 Task: Add Attachment from Trello to Card Card0000000206 in Board Board0000000052 in Workspace WS0000000018 in Trello. Add Cover Yellow to Card Card0000000206 in Board Board0000000052 in Workspace WS0000000018 in Trello. Add "Copy Card To …" Button titled Button0000000206 to "bottom" of the list "To Do" to Card Card0000000206 in Board Board0000000052 in Workspace WS0000000018 in Trello. Add Description DS0000000206 to Card Card0000000206 in Board Board0000000052 in Workspace WS0000000018 in Trello. Add Comment CM0000000206 to Card Card0000000206 in Board Board0000000052 in Workspace WS0000000018 in Trello
Action: Mouse moved to (335, 330)
Screenshot: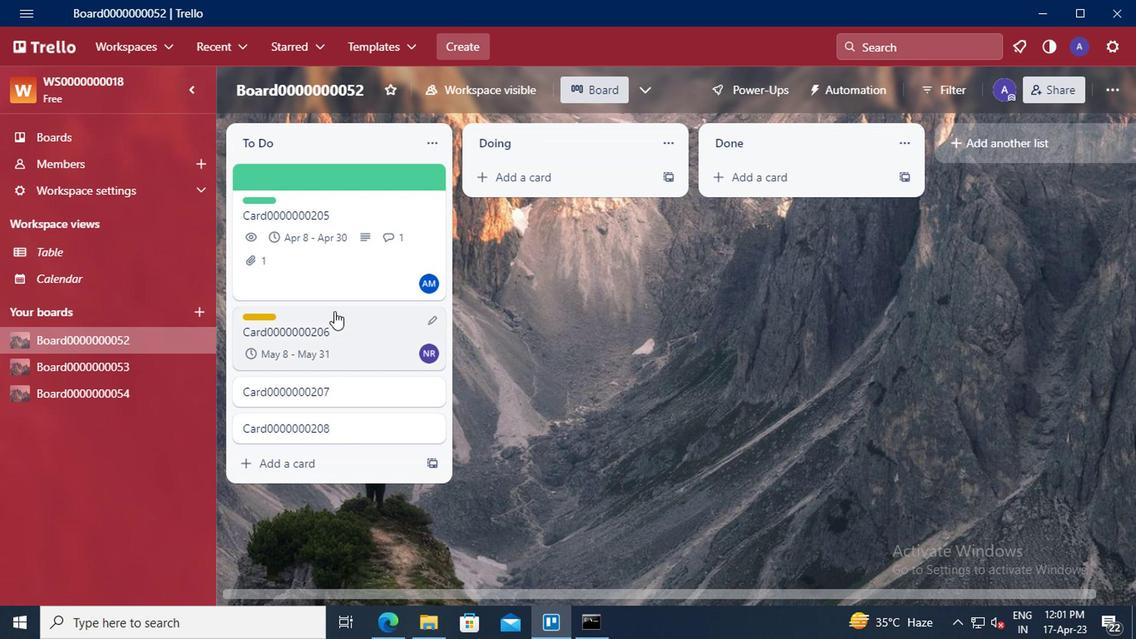 
Action: Mouse pressed left at (335, 330)
Screenshot: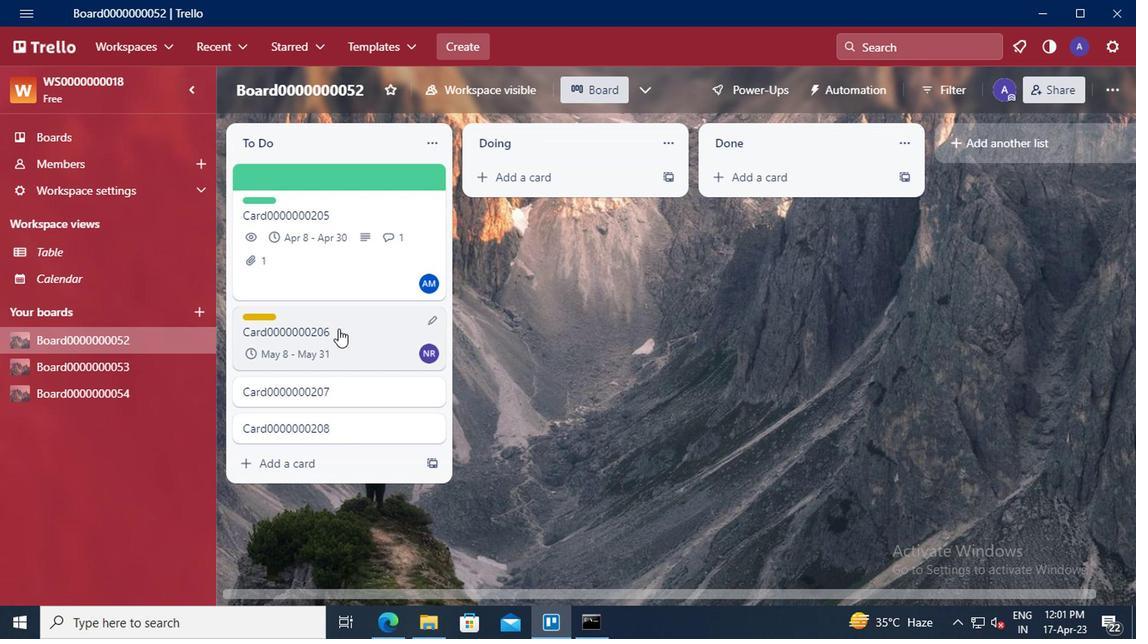 
Action: Mouse moved to (755, 289)
Screenshot: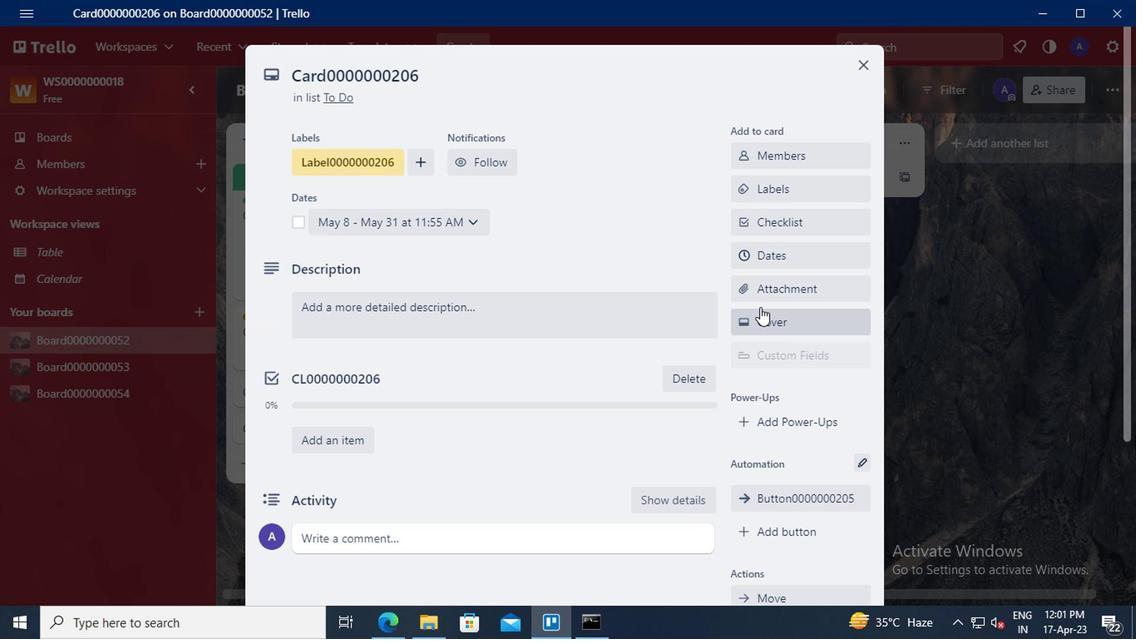 
Action: Mouse pressed left at (755, 289)
Screenshot: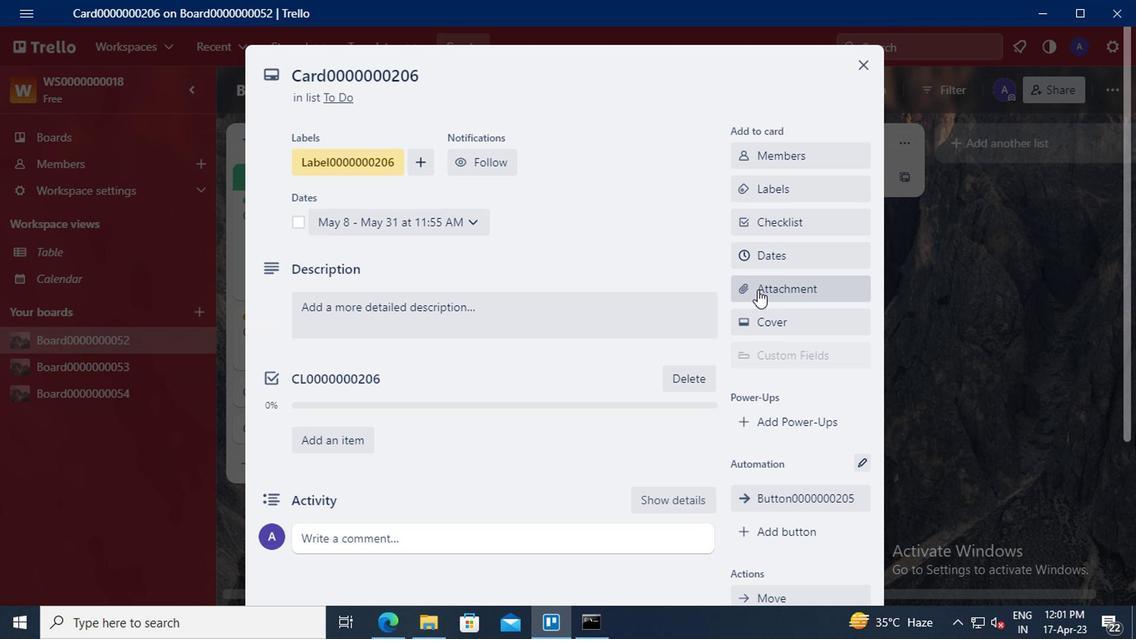 
Action: Mouse moved to (757, 180)
Screenshot: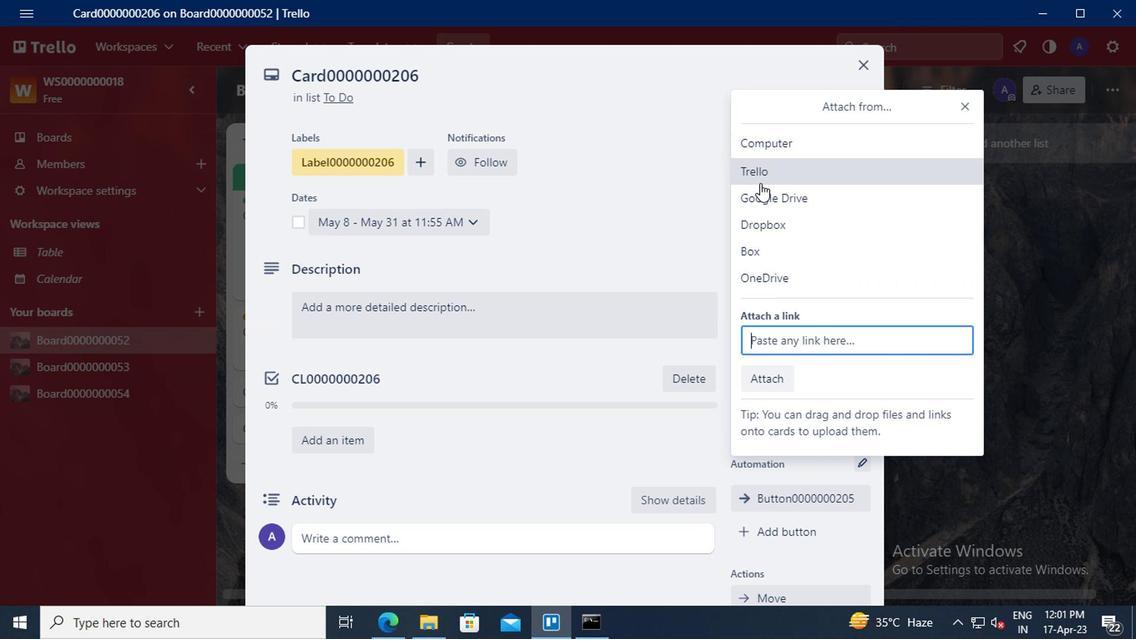 
Action: Mouse pressed left at (757, 180)
Screenshot: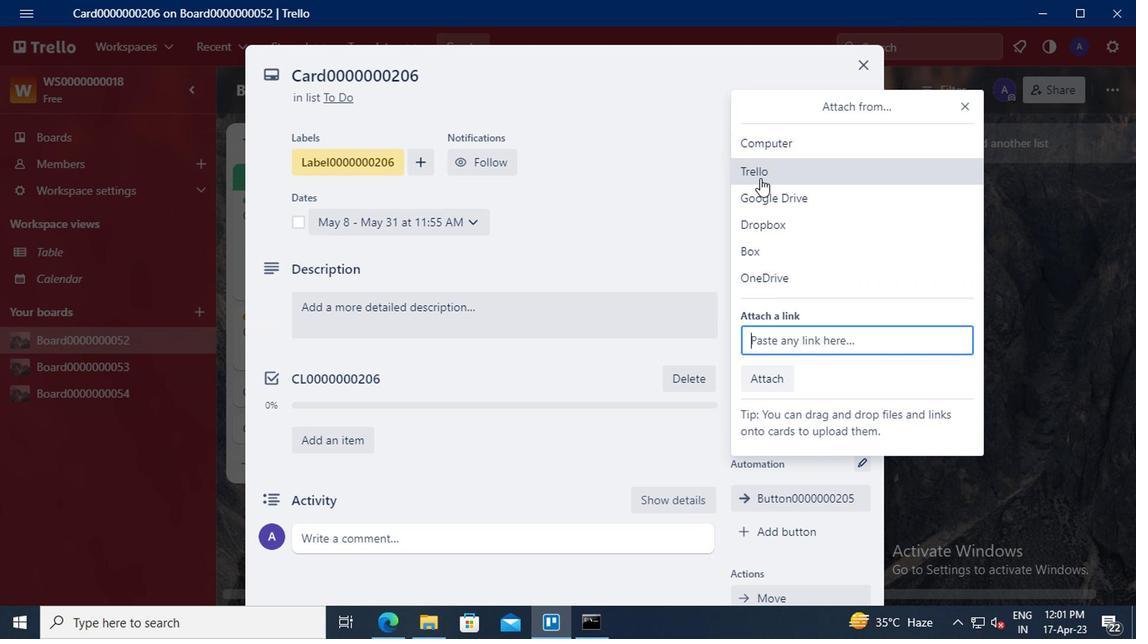 
Action: Mouse moved to (763, 204)
Screenshot: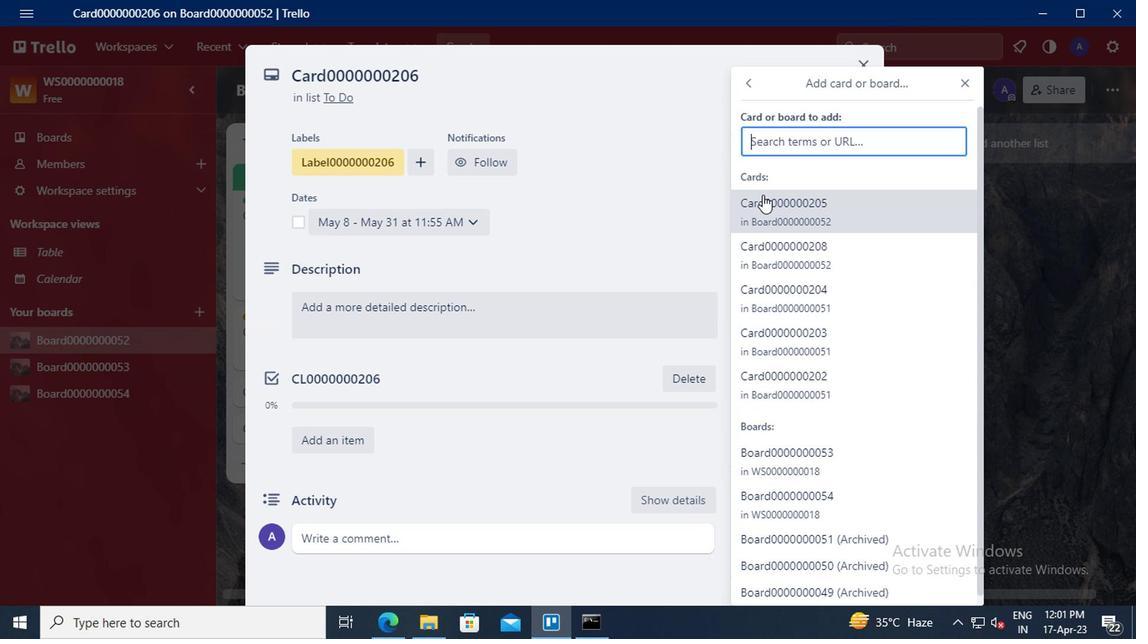 
Action: Mouse pressed left at (763, 204)
Screenshot: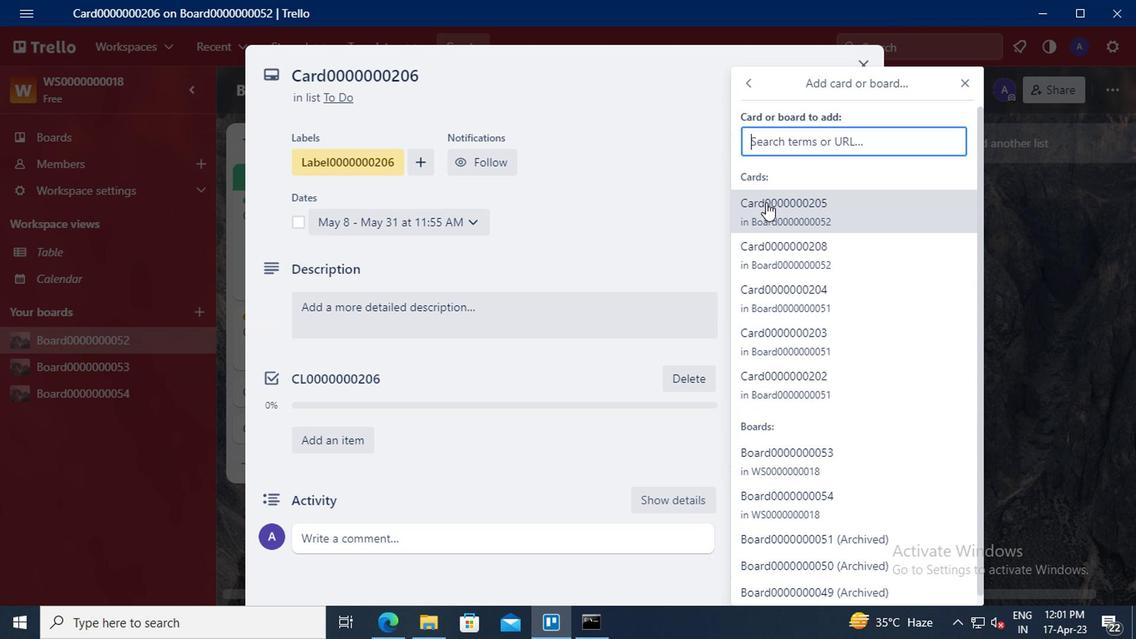 
Action: Mouse moved to (773, 326)
Screenshot: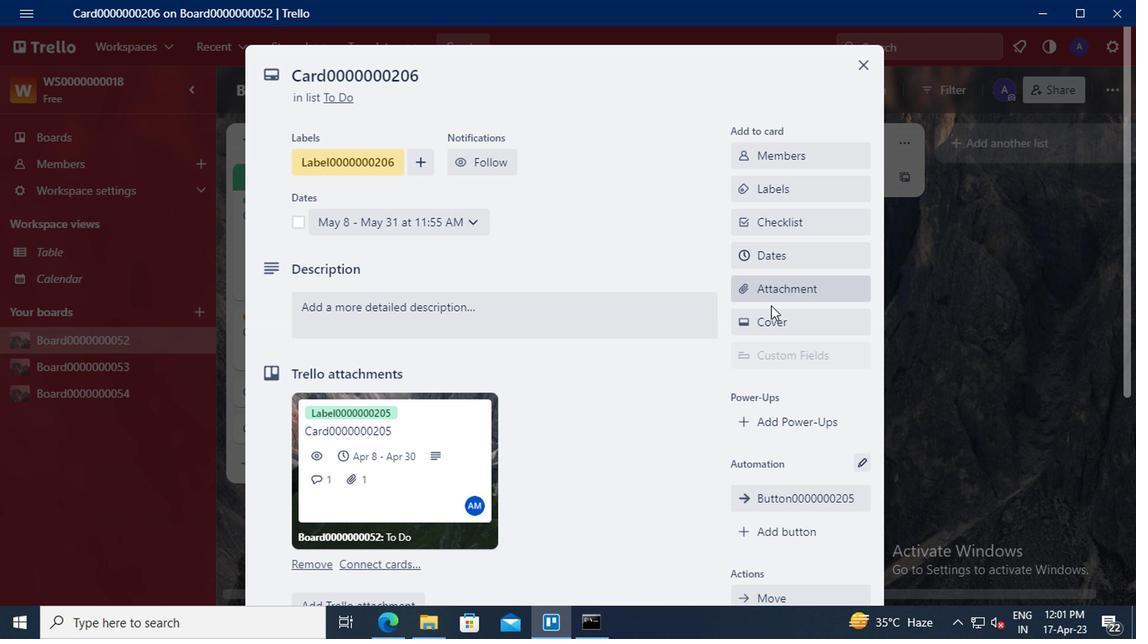 
Action: Mouse pressed left at (773, 326)
Screenshot: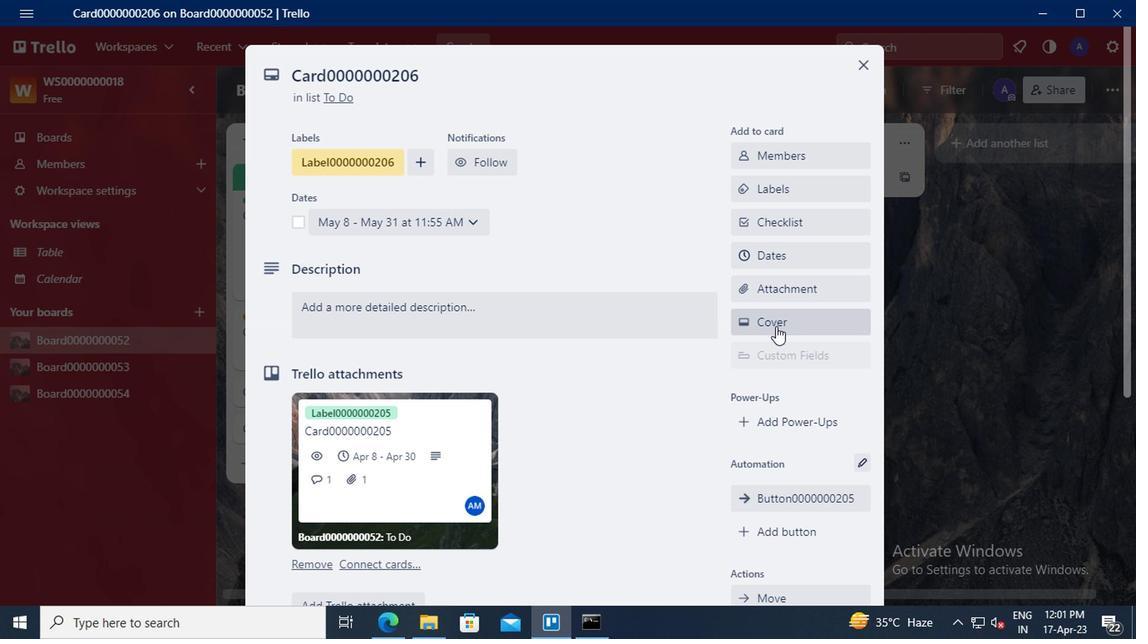 
Action: Mouse moved to (800, 272)
Screenshot: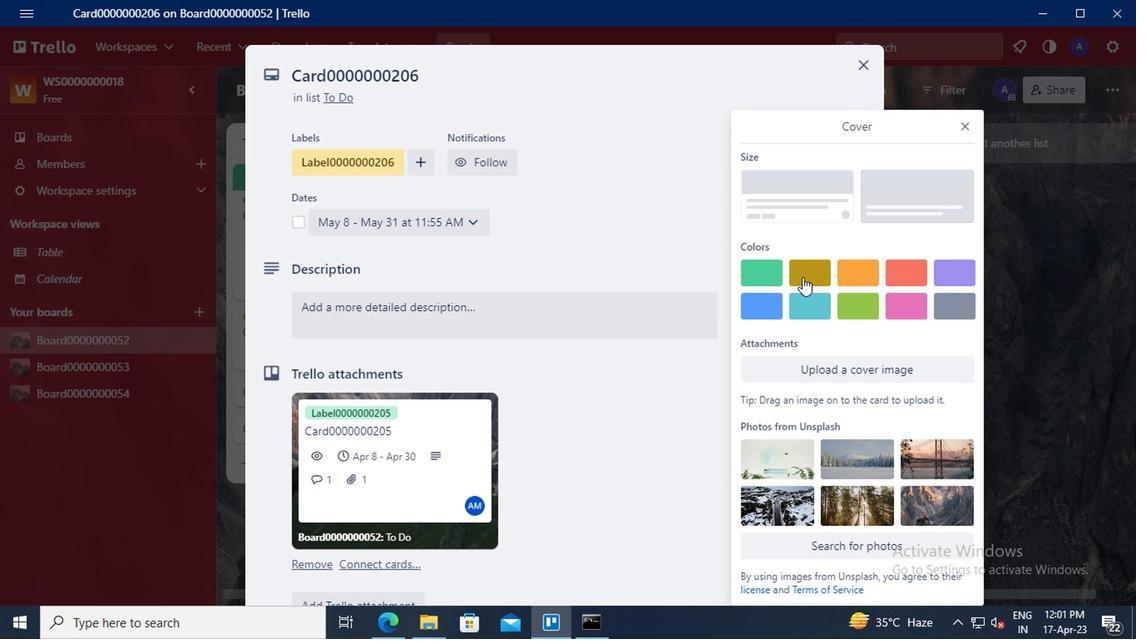 
Action: Mouse pressed left at (800, 272)
Screenshot: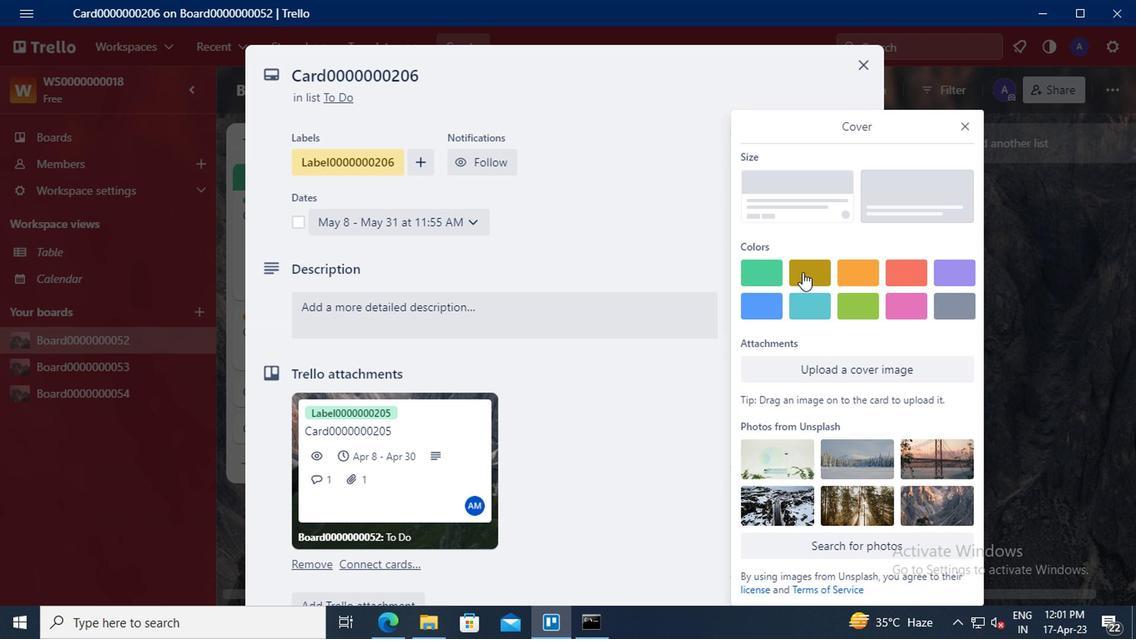 
Action: Mouse moved to (961, 101)
Screenshot: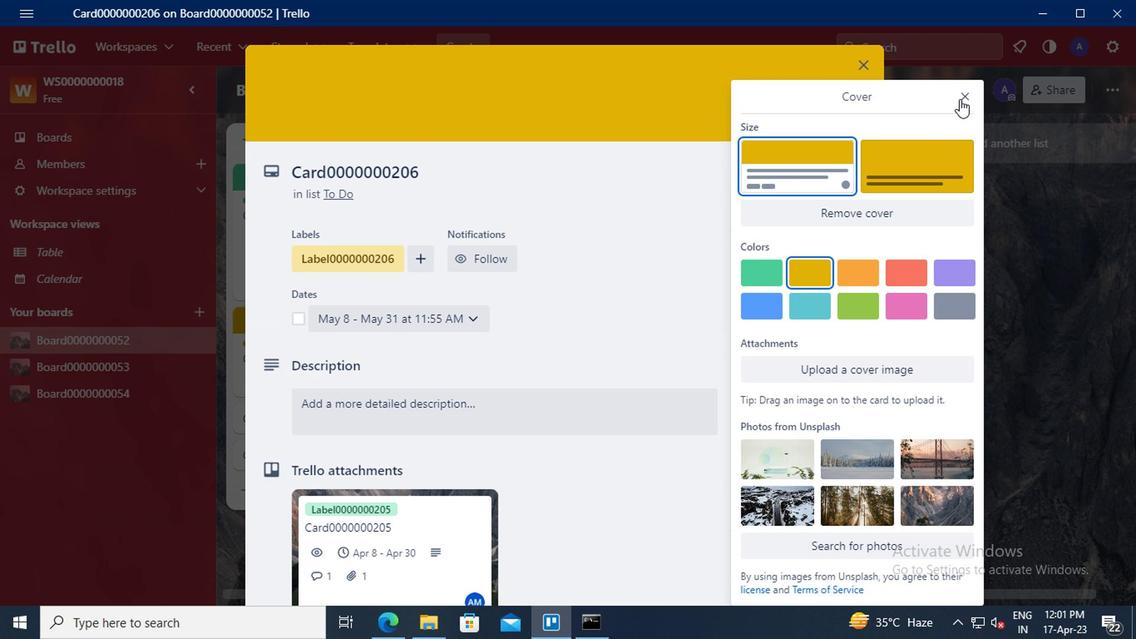 
Action: Mouse pressed left at (961, 101)
Screenshot: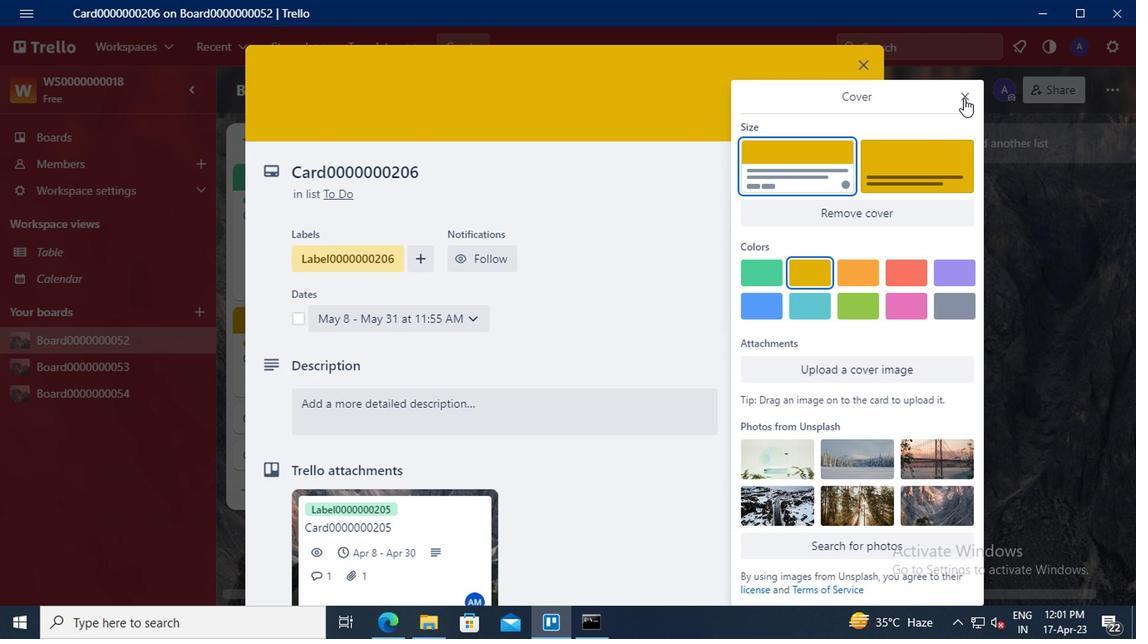 
Action: Mouse moved to (777, 287)
Screenshot: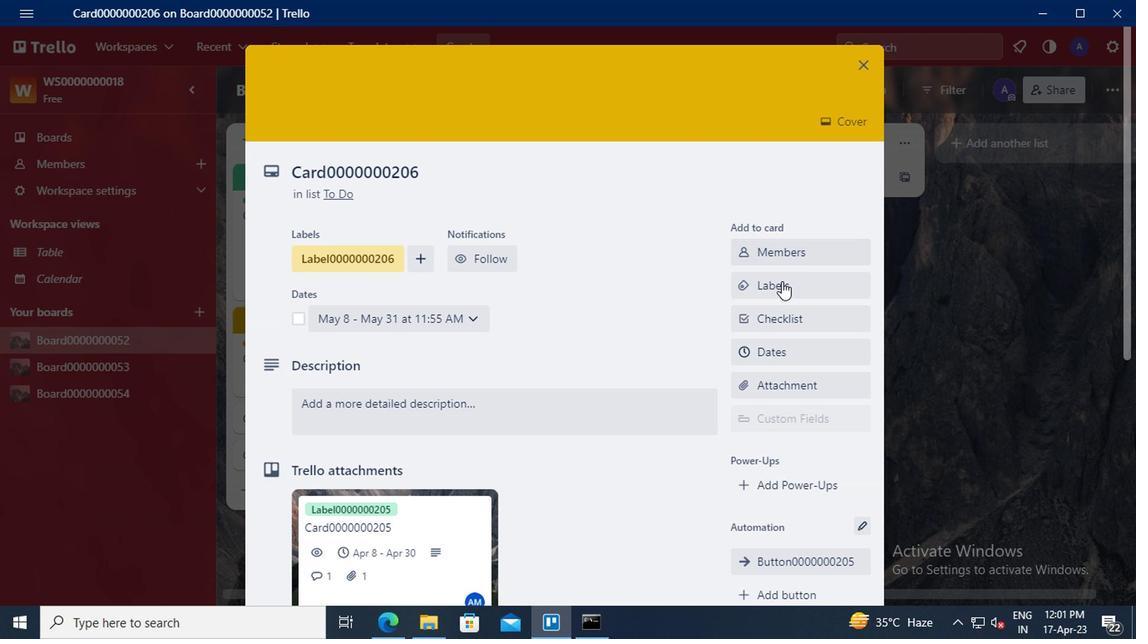 
Action: Mouse scrolled (777, 286) with delta (0, -1)
Screenshot: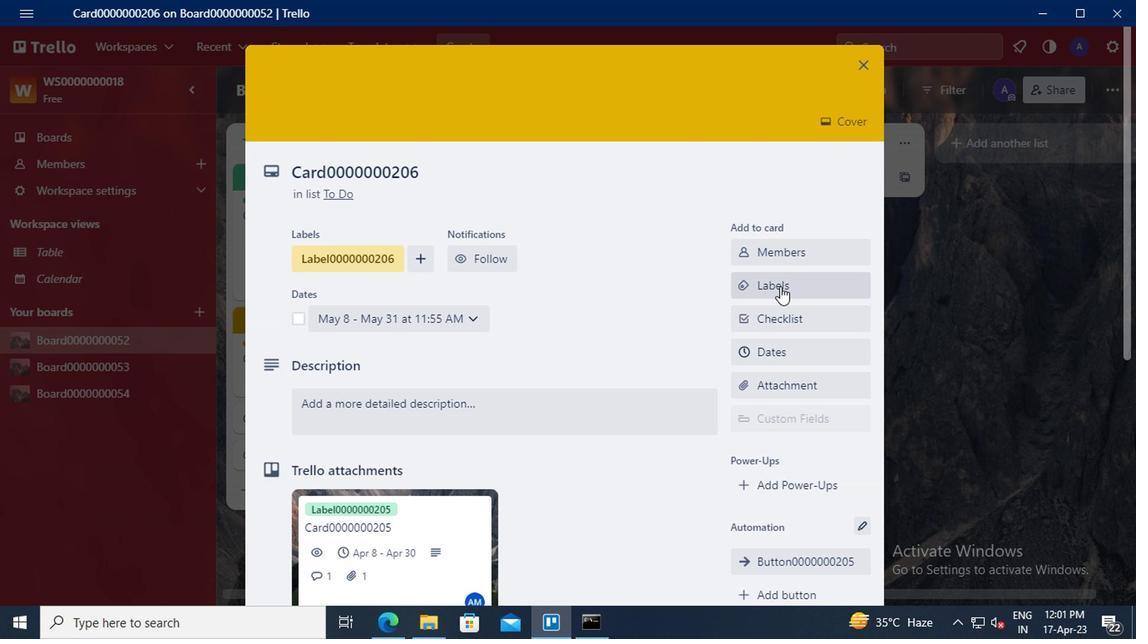
Action: Mouse scrolled (777, 286) with delta (0, -1)
Screenshot: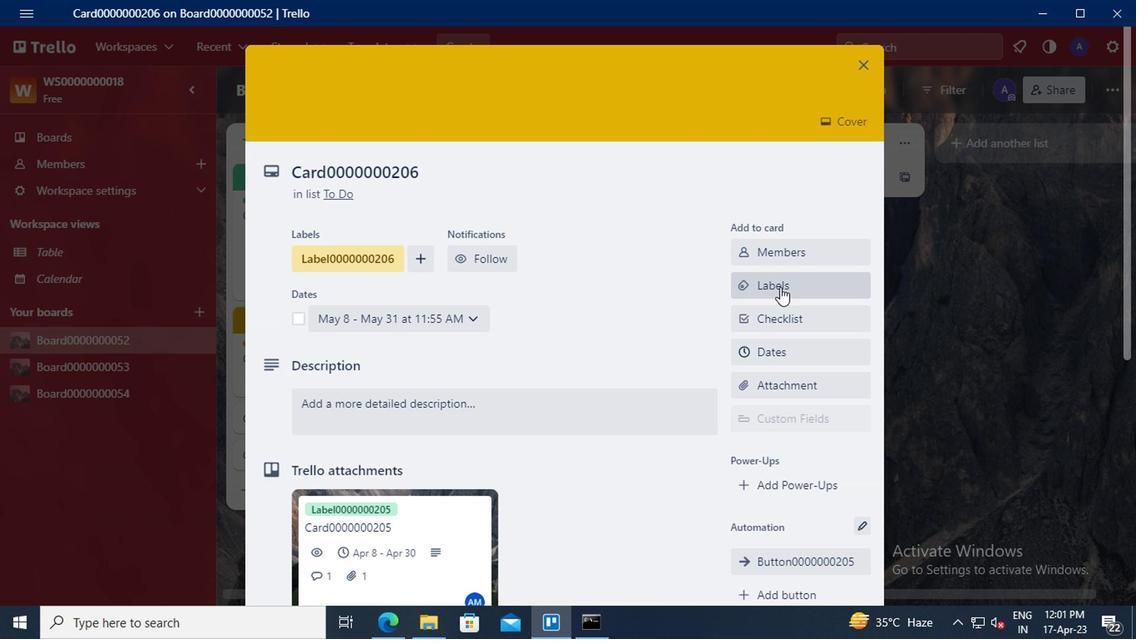 
Action: Mouse scrolled (777, 286) with delta (0, -1)
Screenshot: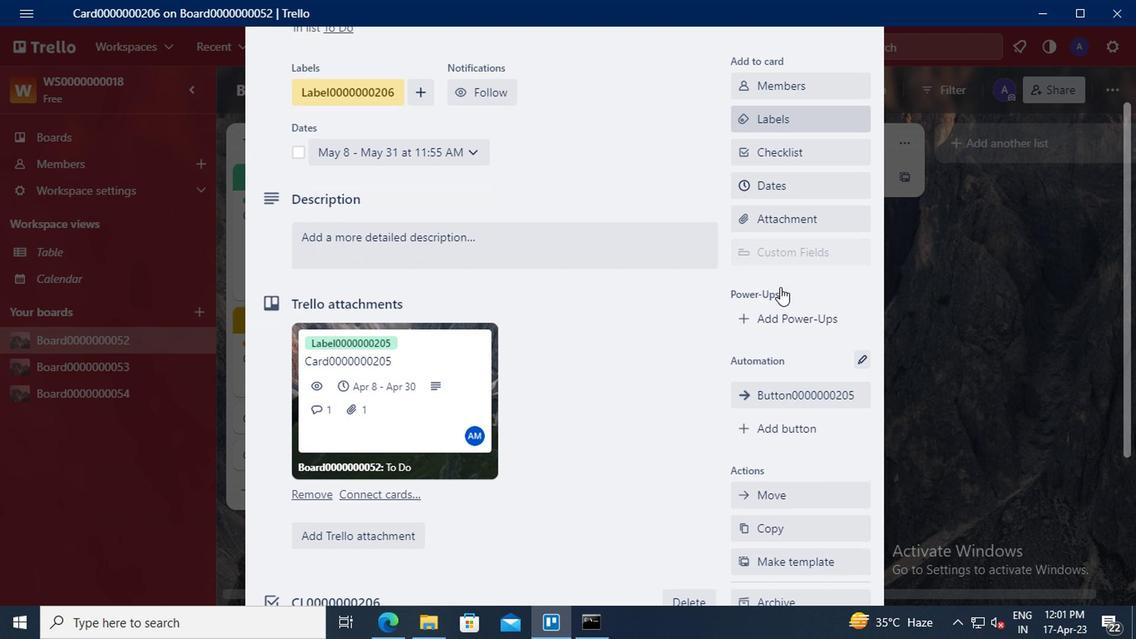 
Action: Mouse moved to (784, 343)
Screenshot: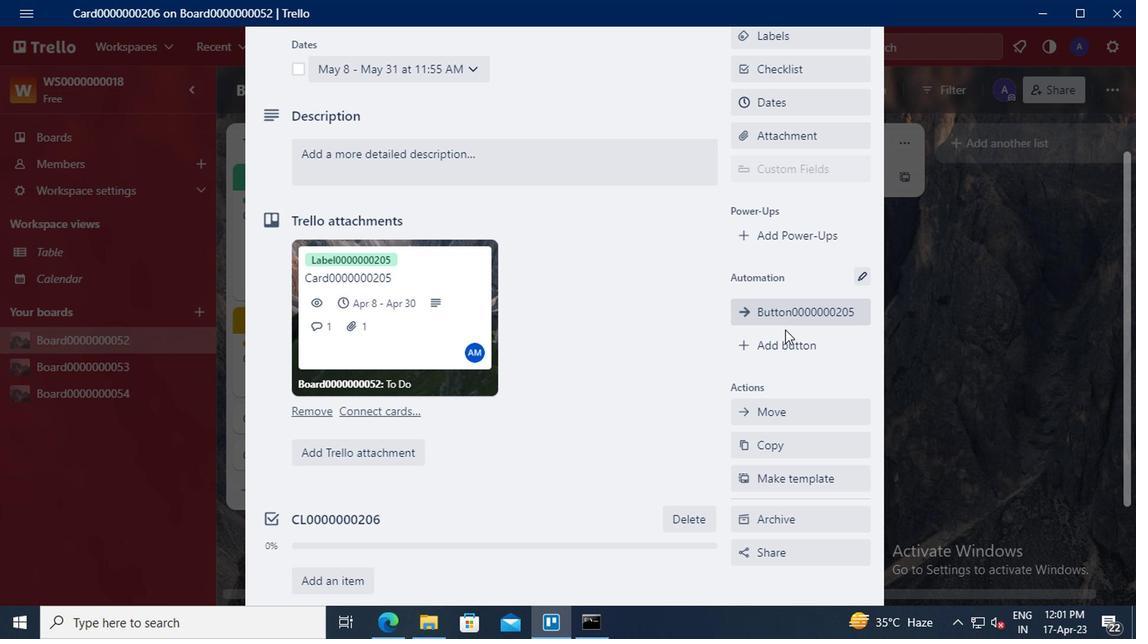 
Action: Mouse pressed left at (784, 343)
Screenshot: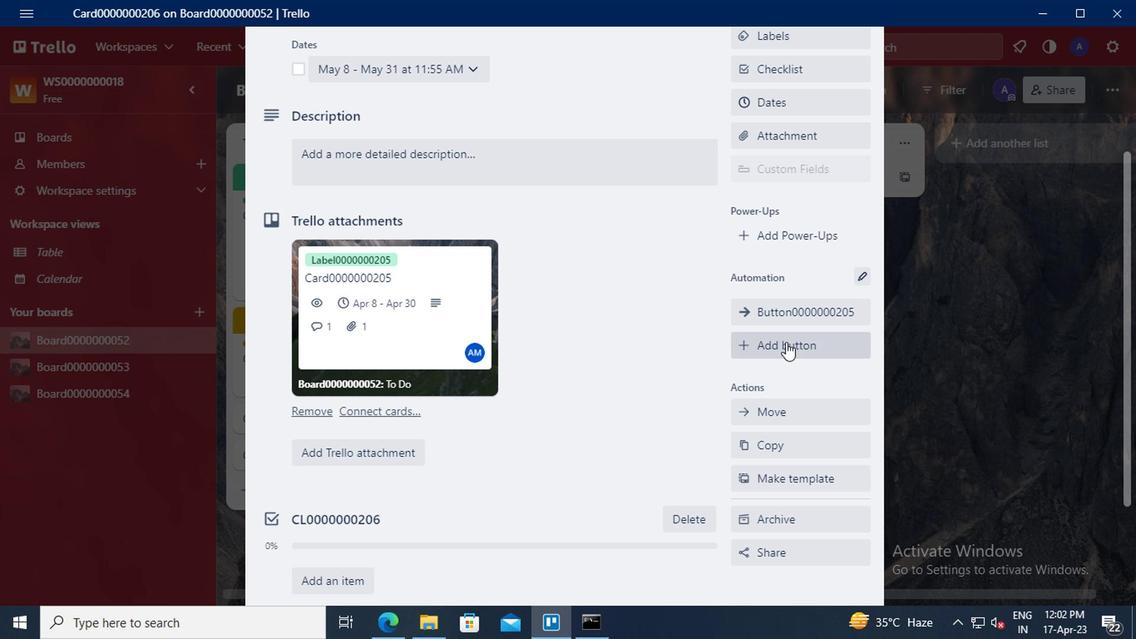 
Action: Mouse moved to (778, 197)
Screenshot: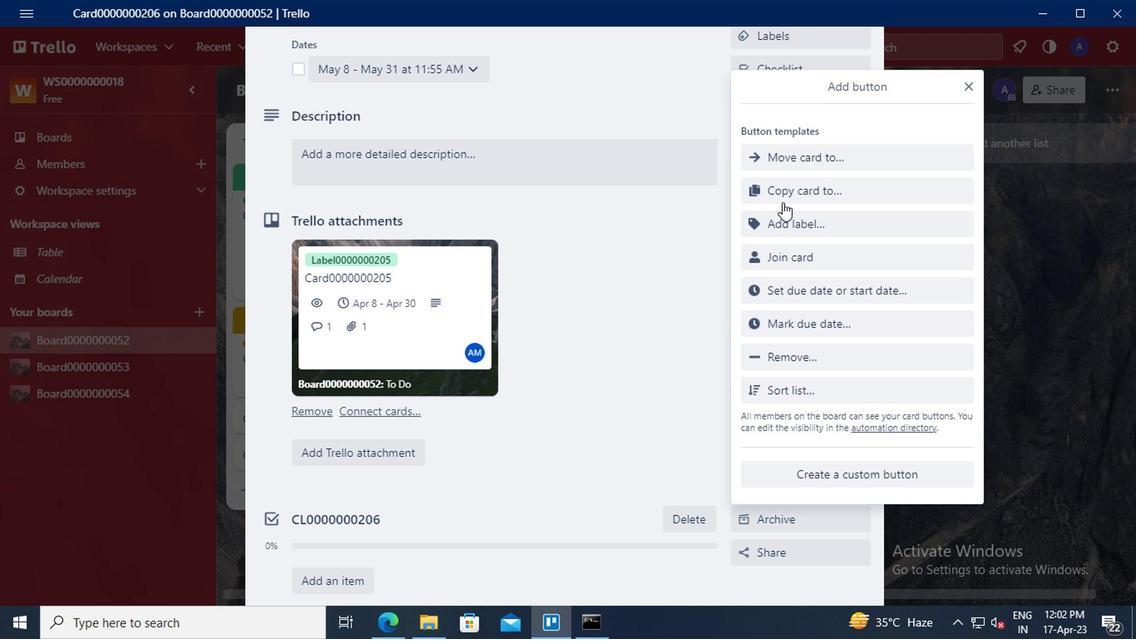 
Action: Mouse pressed left at (778, 197)
Screenshot: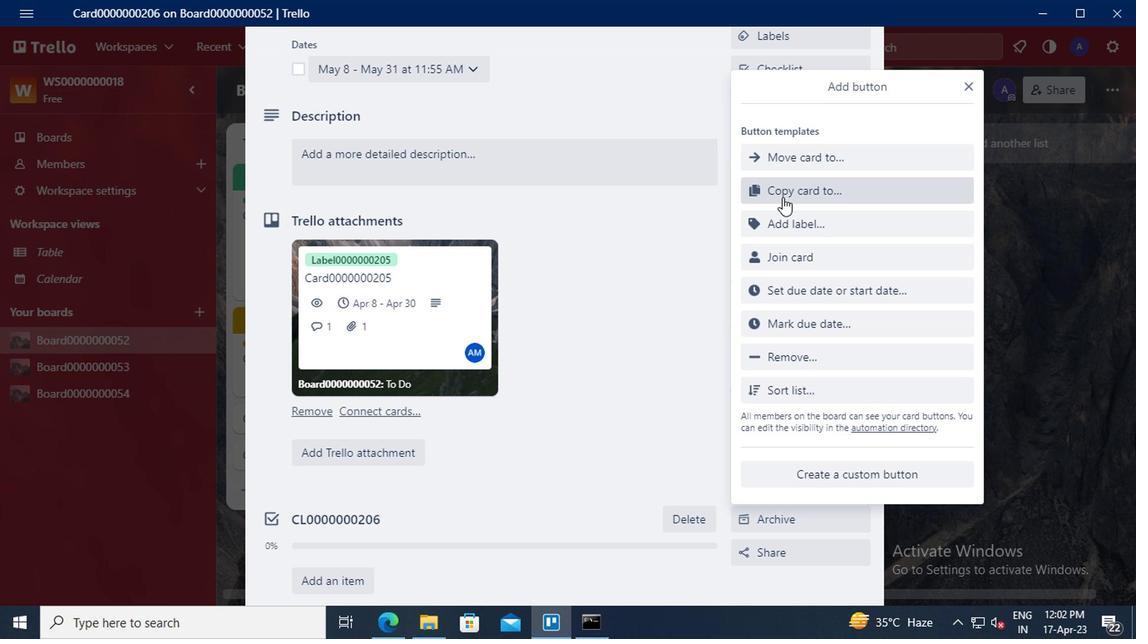 
Action: Mouse moved to (792, 159)
Screenshot: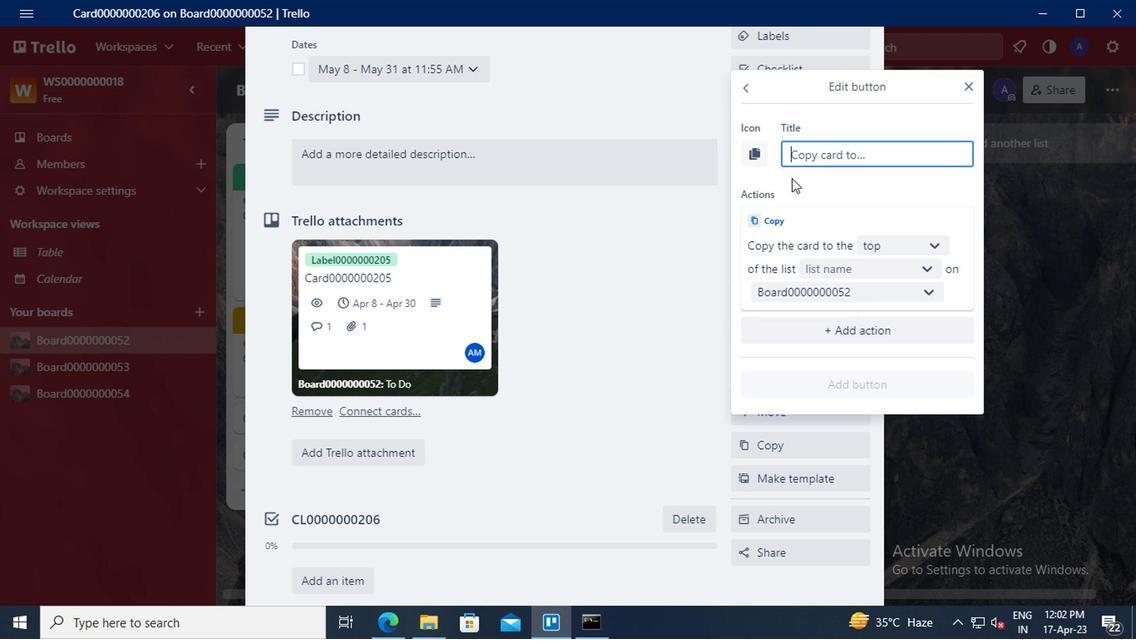 
Action: Mouse pressed left at (792, 159)
Screenshot: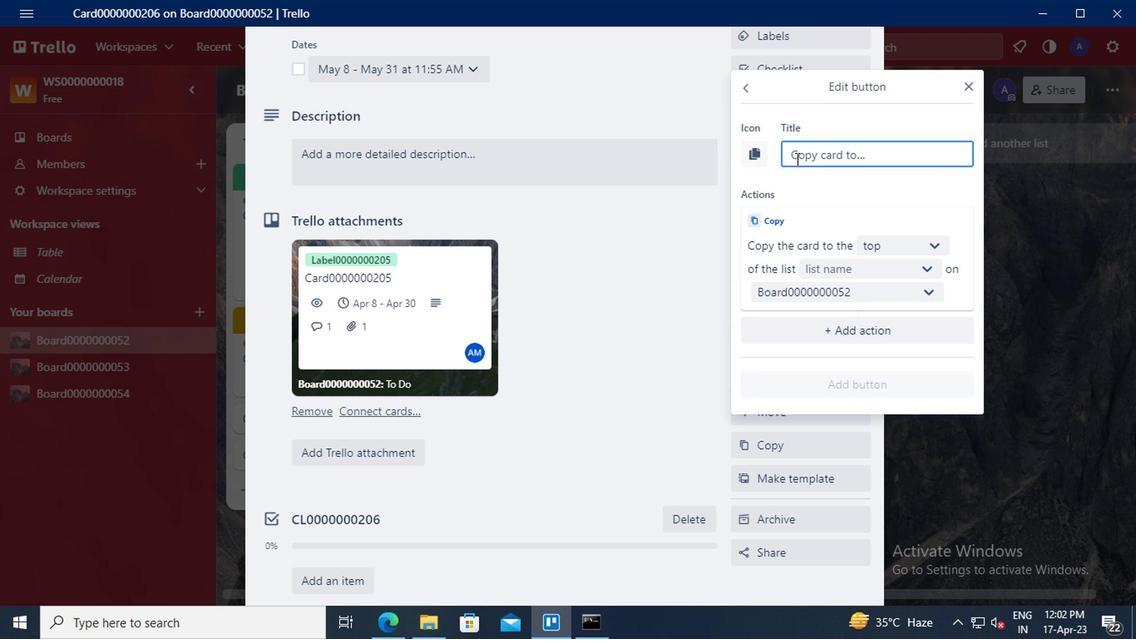 
Action: Key pressed <Key.shift>BUTTON0000000206
Screenshot: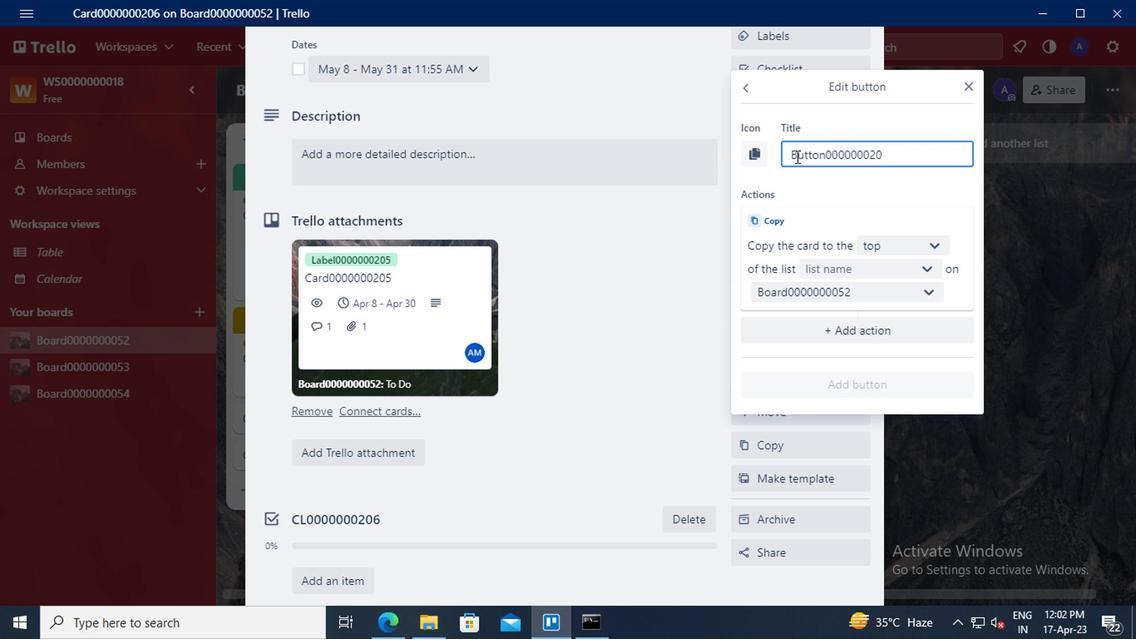 
Action: Mouse moved to (889, 246)
Screenshot: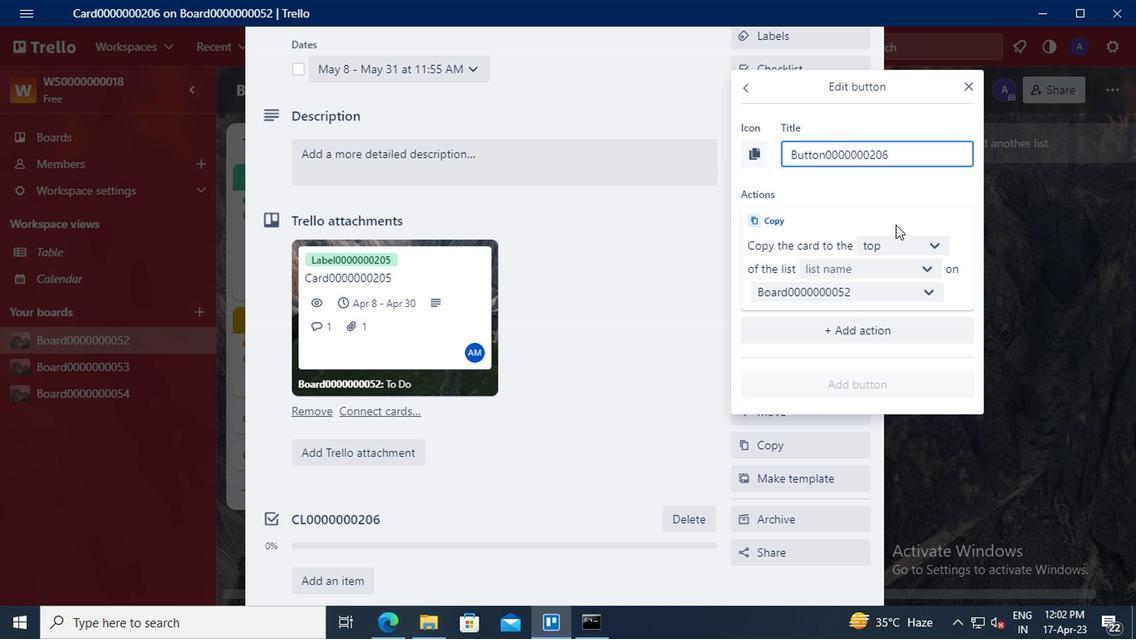 
Action: Mouse pressed left at (889, 246)
Screenshot: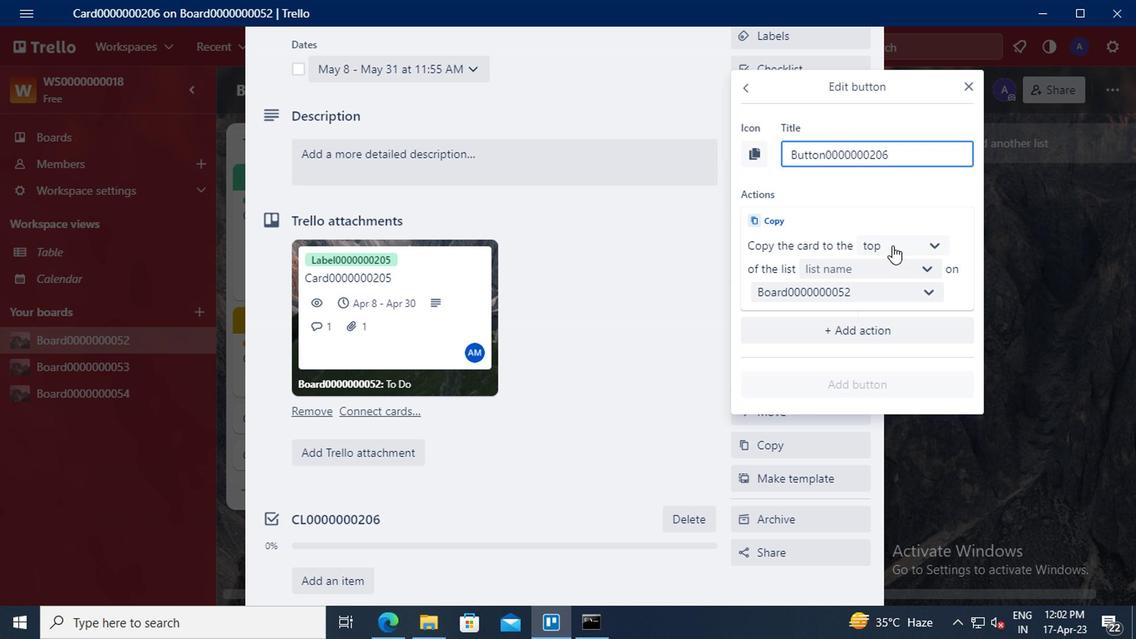 
Action: Mouse moved to (882, 311)
Screenshot: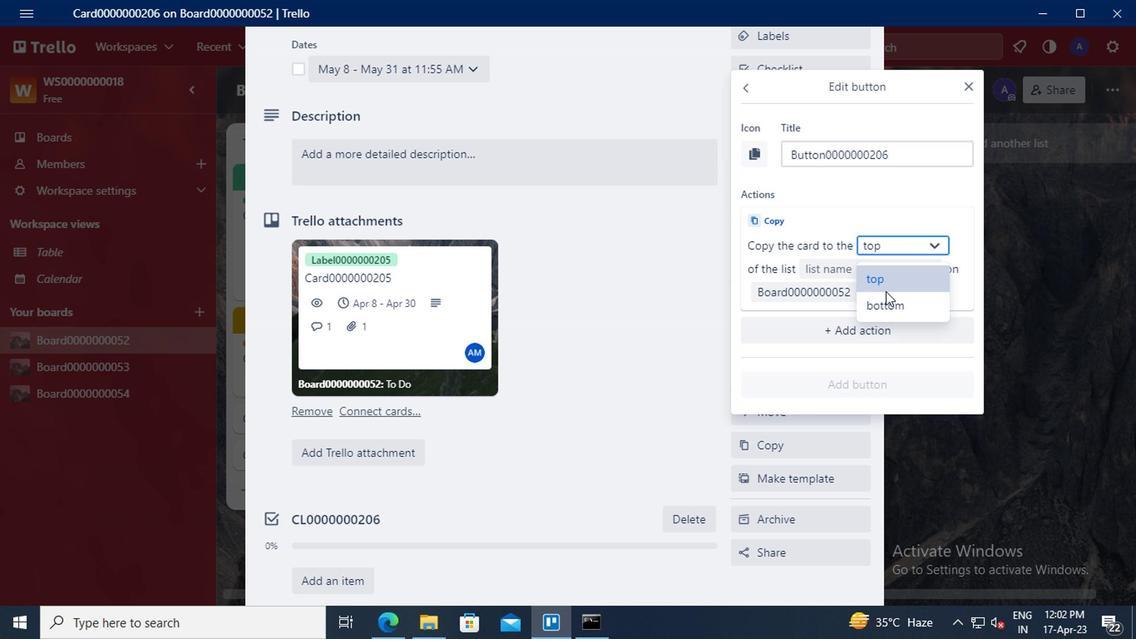 
Action: Mouse pressed left at (882, 311)
Screenshot: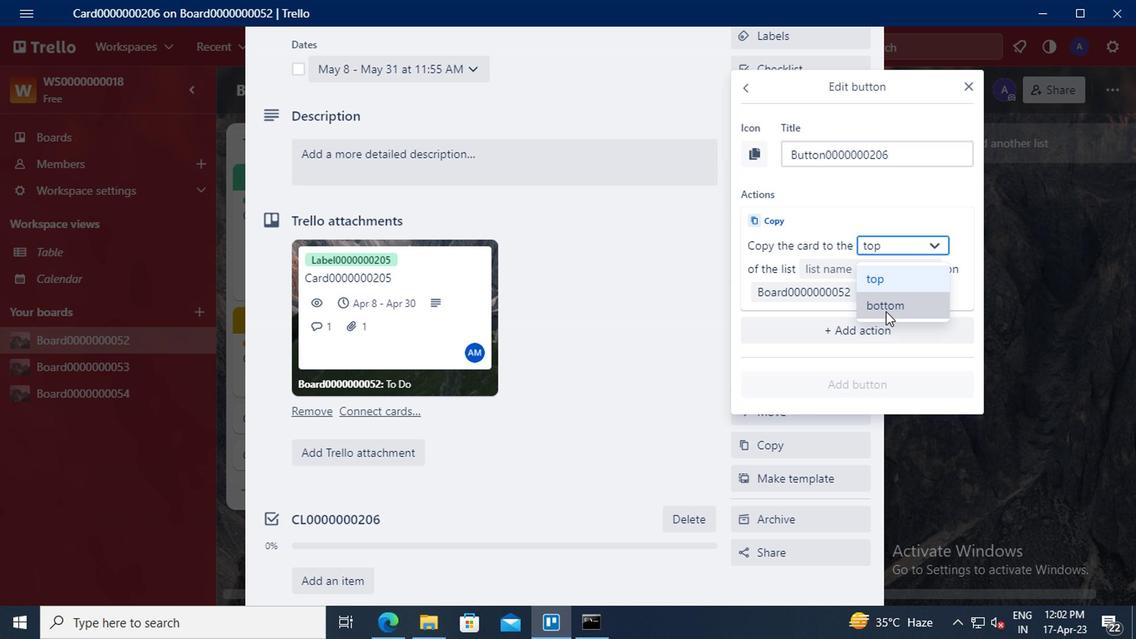 
Action: Mouse moved to (846, 270)
Screenshot: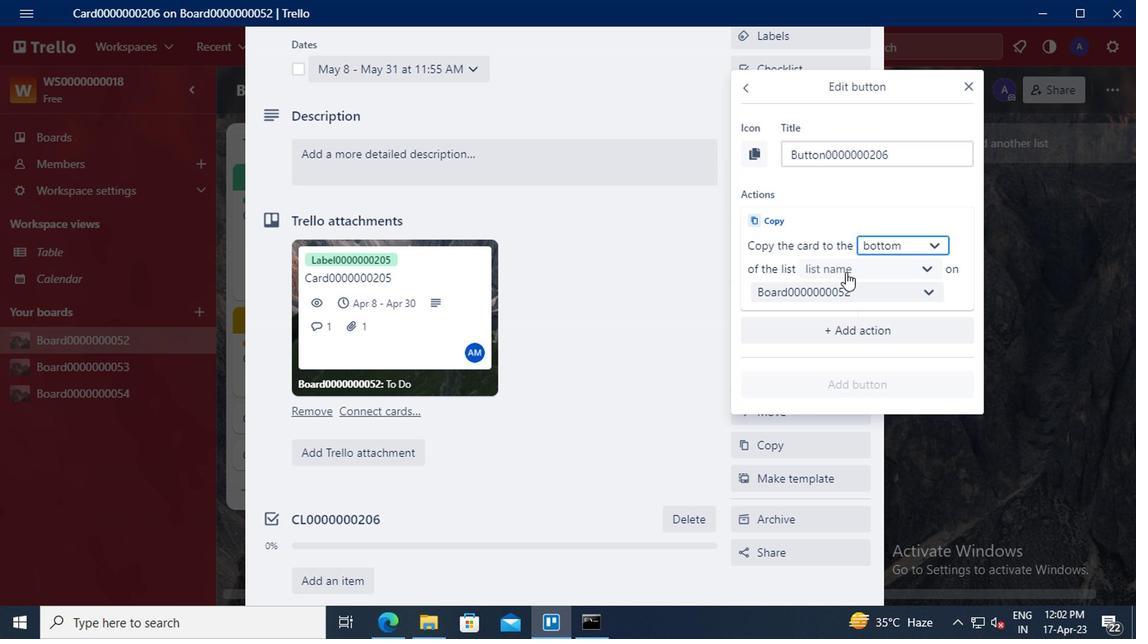 
Action: Mouse pressed left at (846, 270)
Screenshot: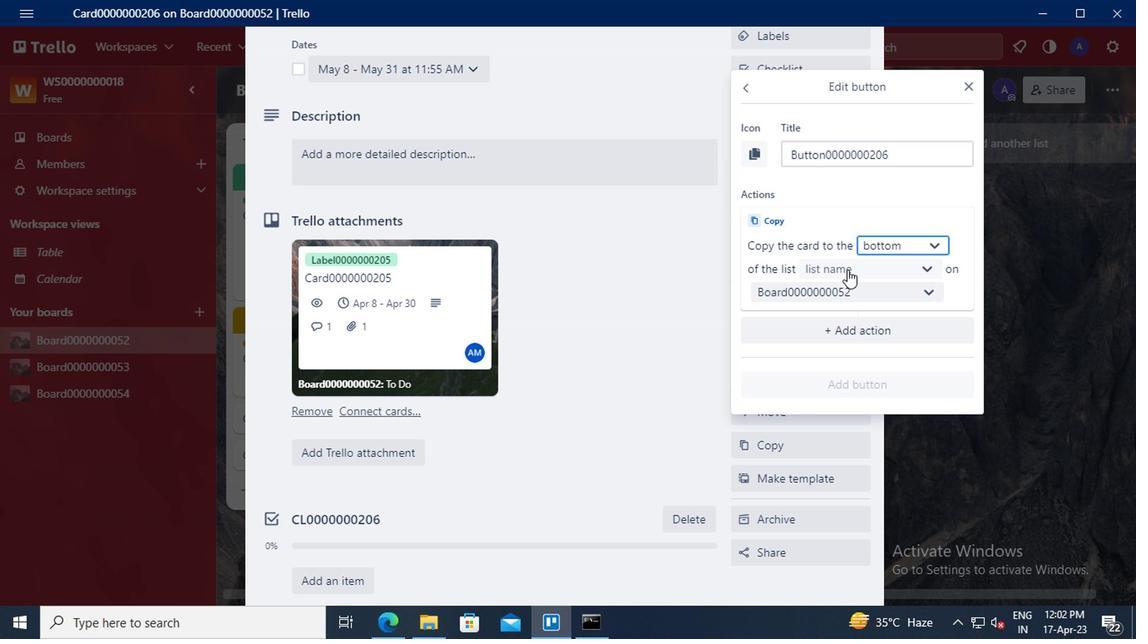 
Action: Mouse moved to (827, 301)
Screenshot: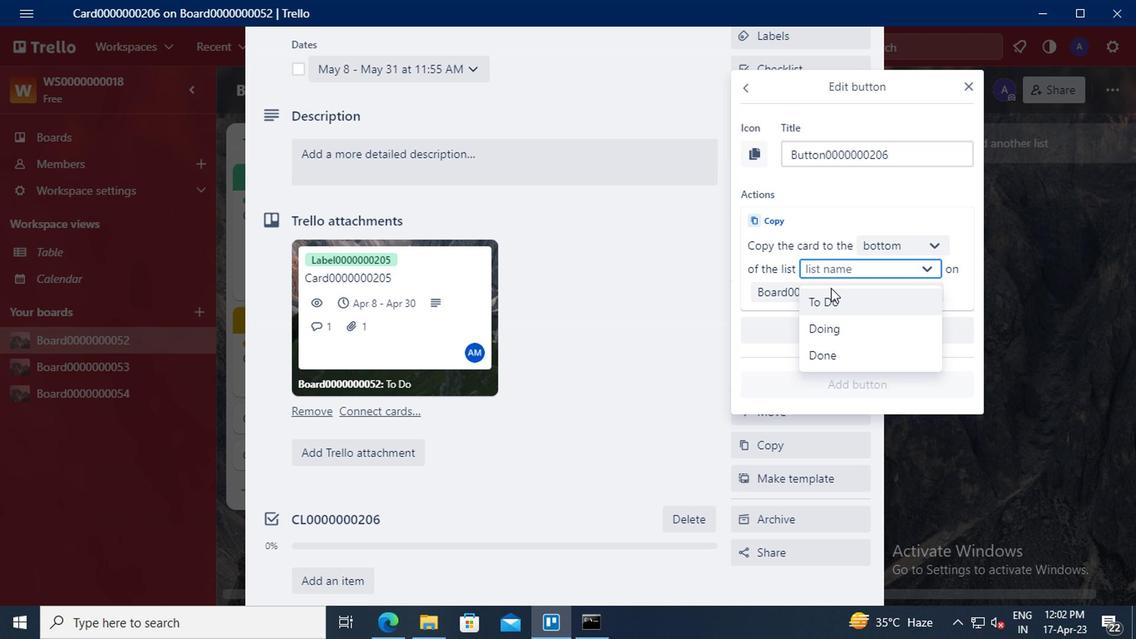 
Action: Mouse pressed left at (827, 301)
Screenshot: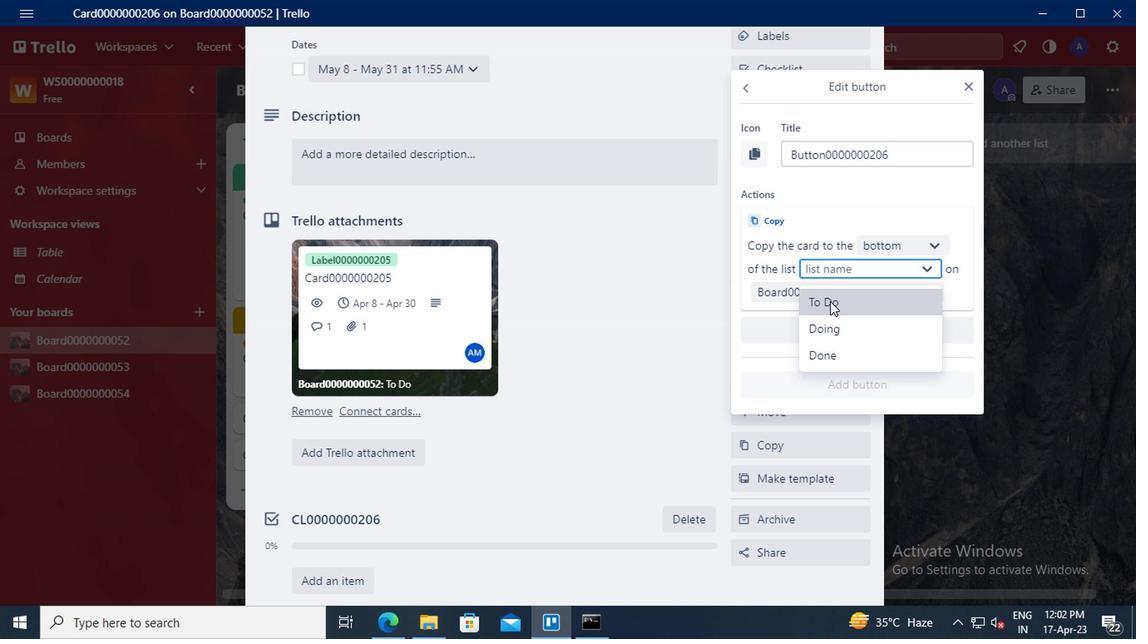 
Action: Mouse moved to (826, 390)
Screenshot: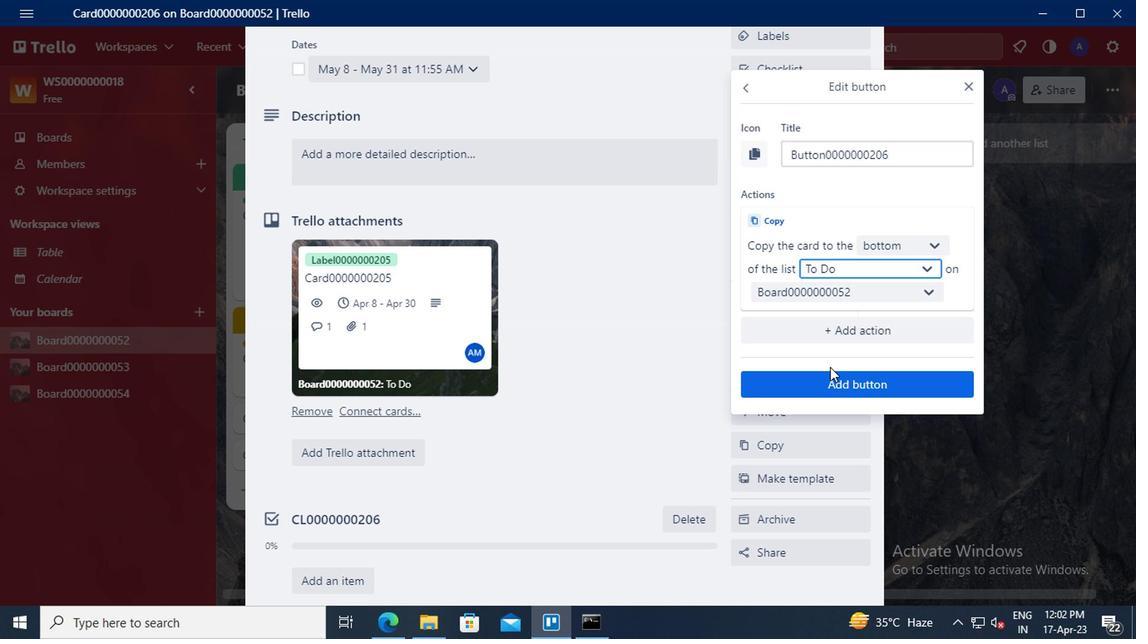 
Action: Mouse pressed left at (826, 390)
Screenshot: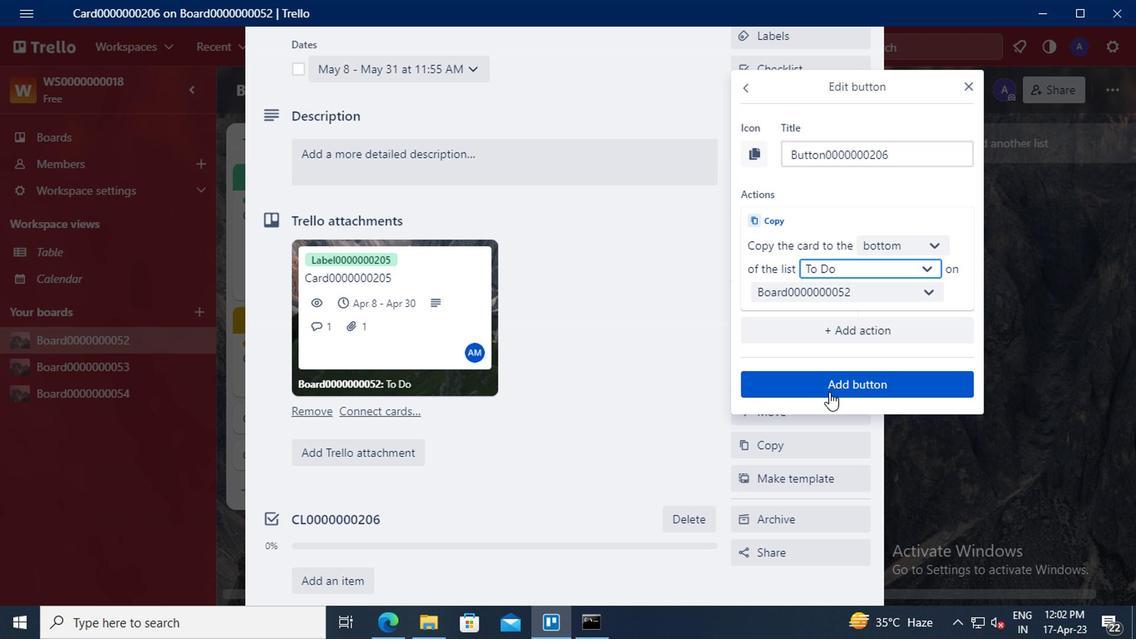 
Action: Mouse moved to (722, 367)
Screenshot: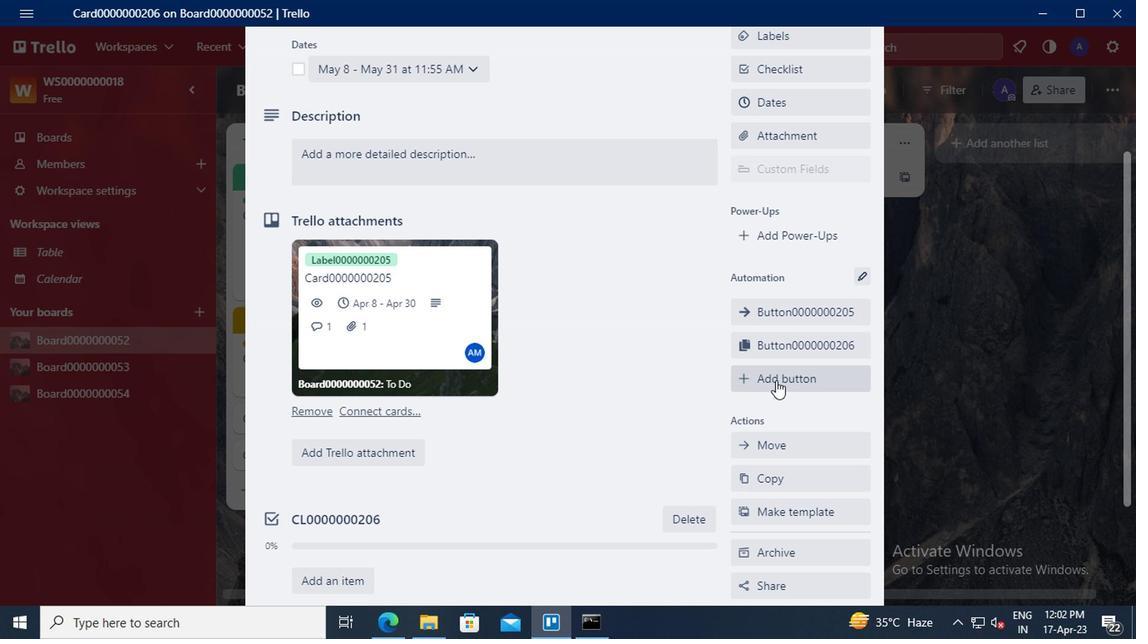
Action: Mouse scrolled (722, 368) with delta (0, 1)
Screenshot: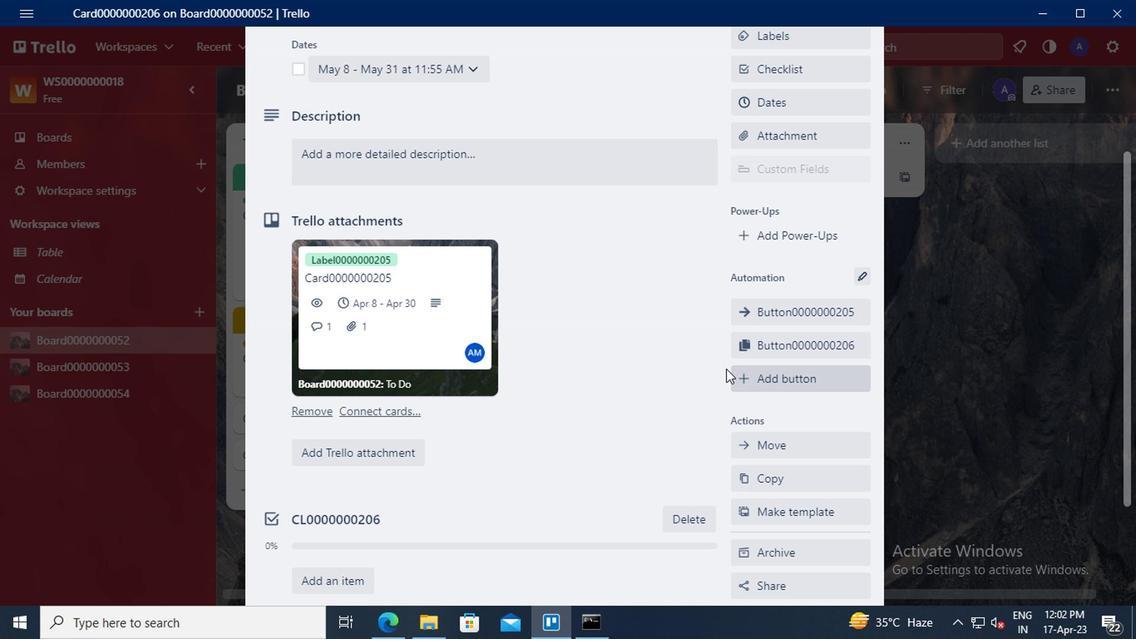 
Action: Mouse moved to (352, 239)
Screenshot: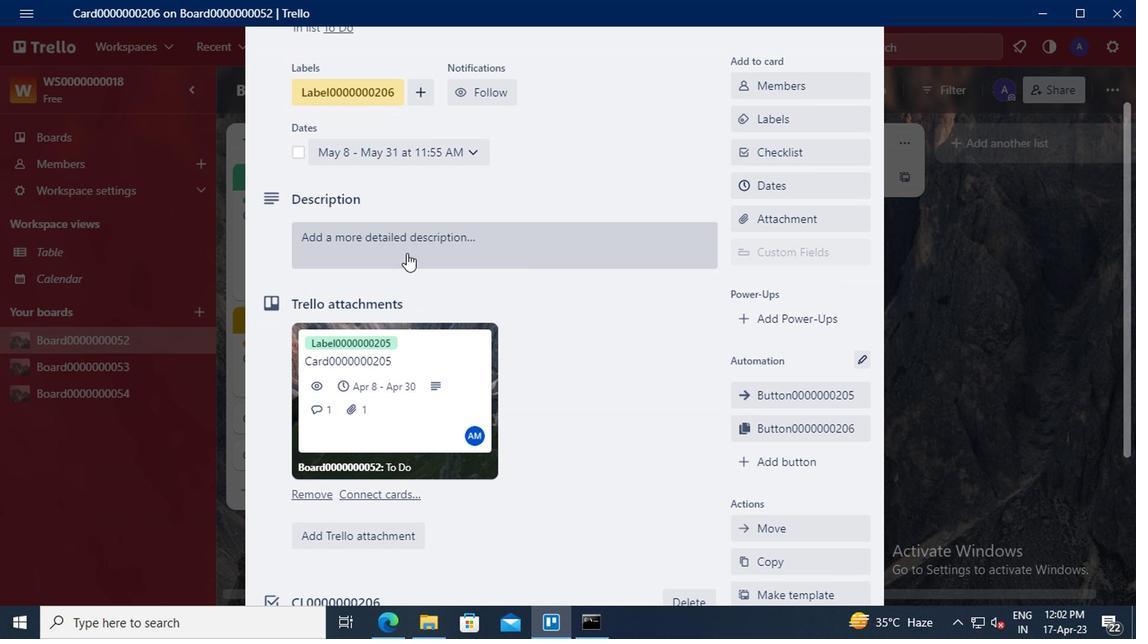 
Action: Mouse pressed left at (352, 239)
Screenshot: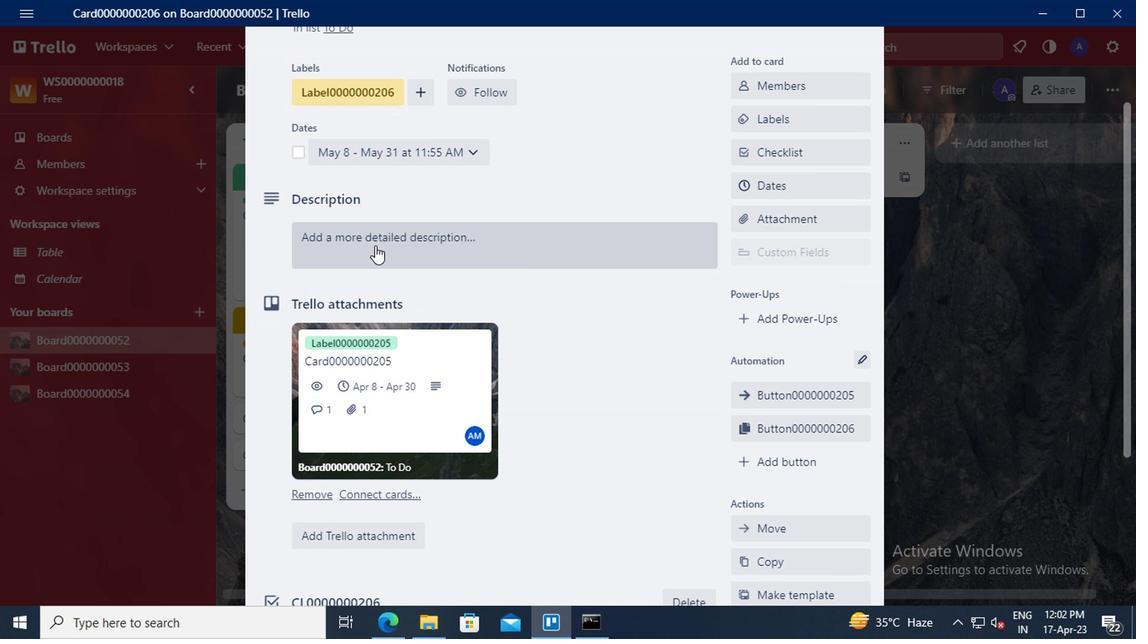 
Action: Mouse moved to (334, 297)
Screenshot: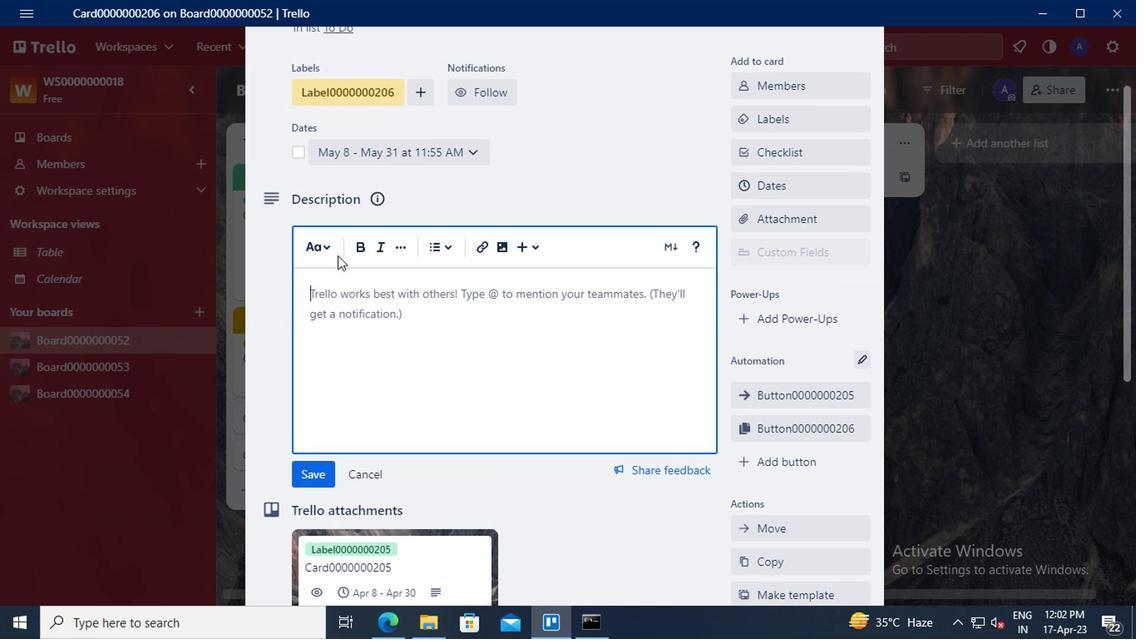 
Action: Mouse pressed left at (334, 297)
Screenshot: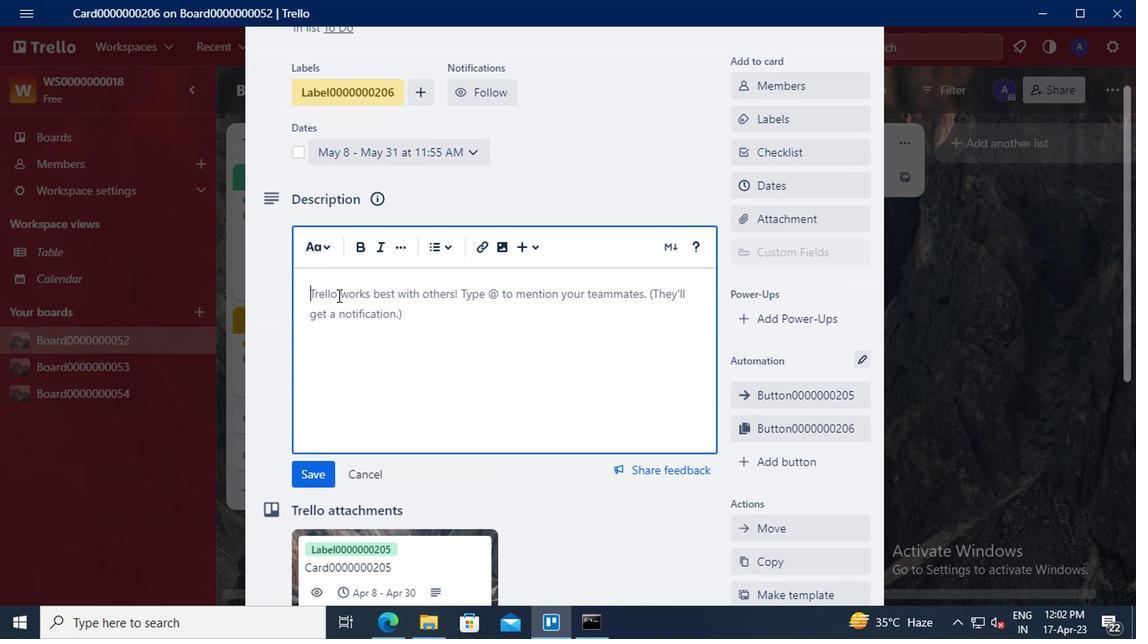 
Action: Key pressed <Key.shift>DS0000000206
Screenshot: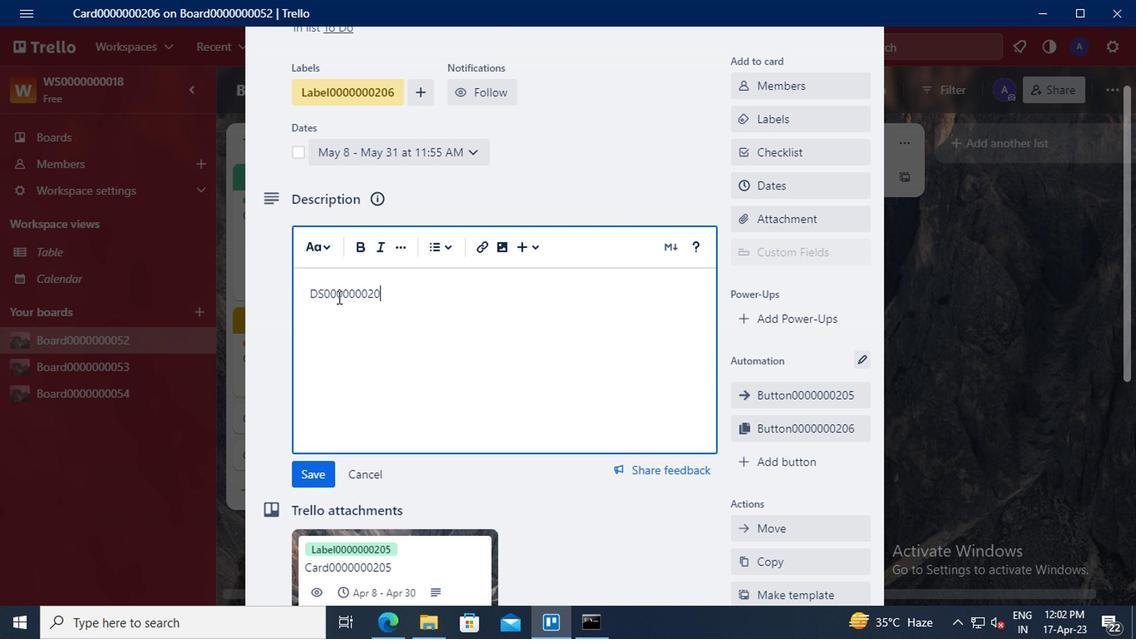 
Action: Mouse moved to (326, 464)
Screenshot: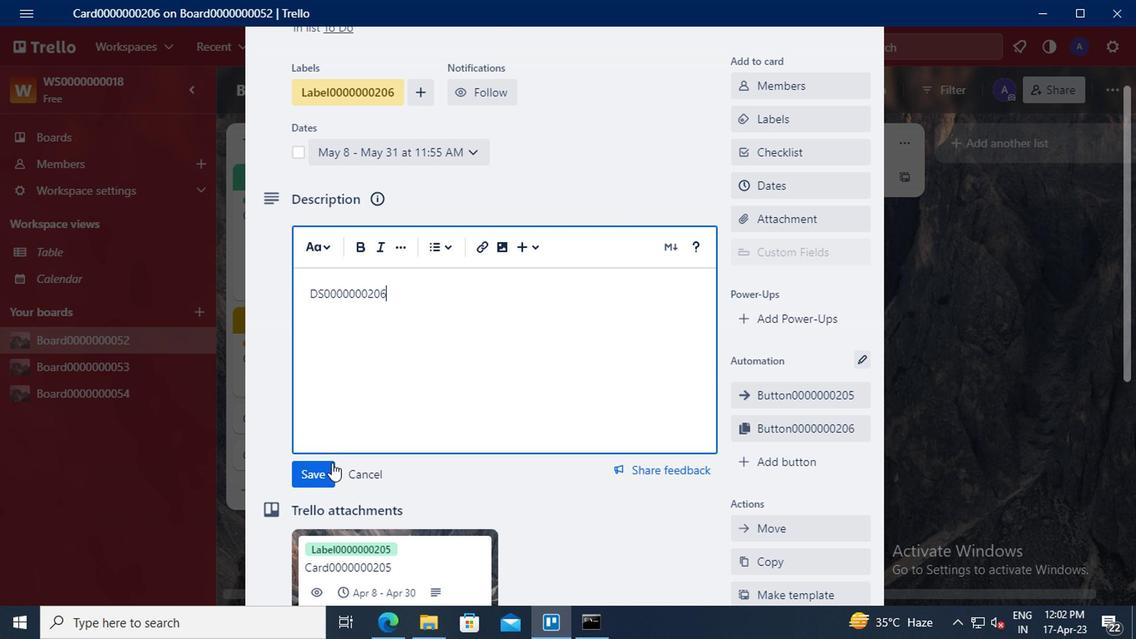 
Action: Mouse pressed left at (326, 464)
Screenshot: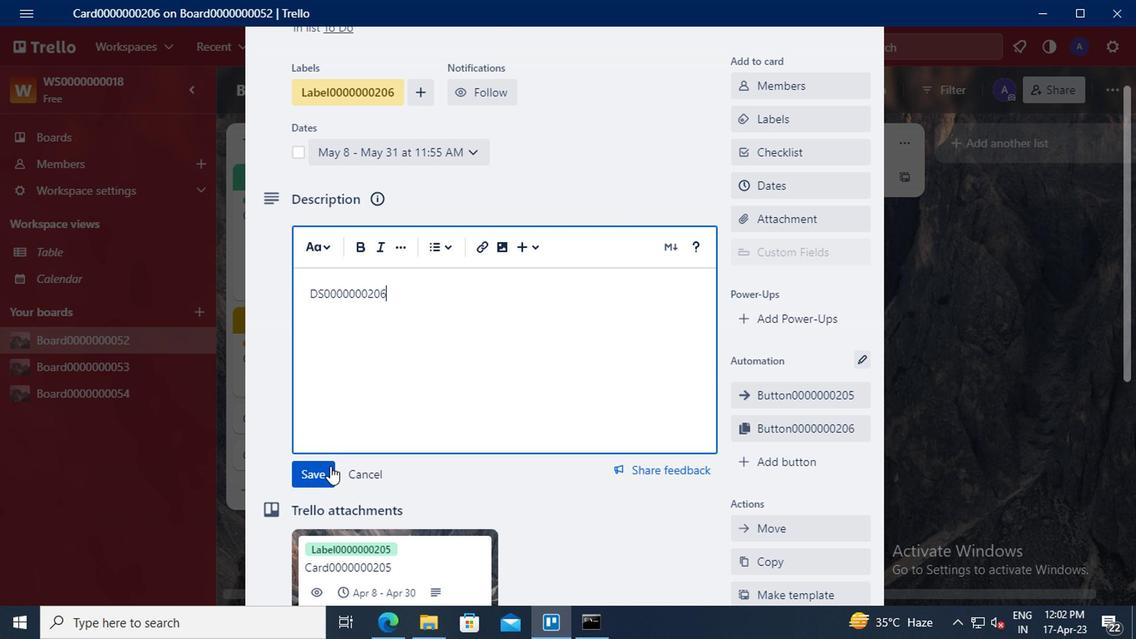 
Action: Mouse scrolled (326, 463) with delta (0, -1)
Screenshot: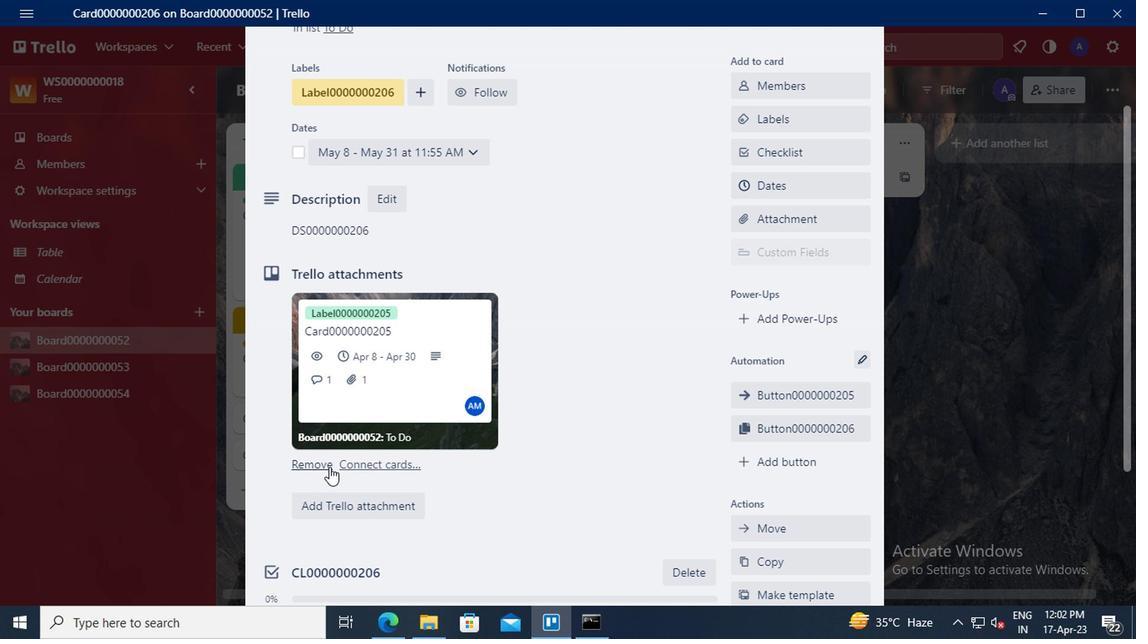 
Action: Mouse scrolled (326, 463) with delta (0, -1)
Screenshot: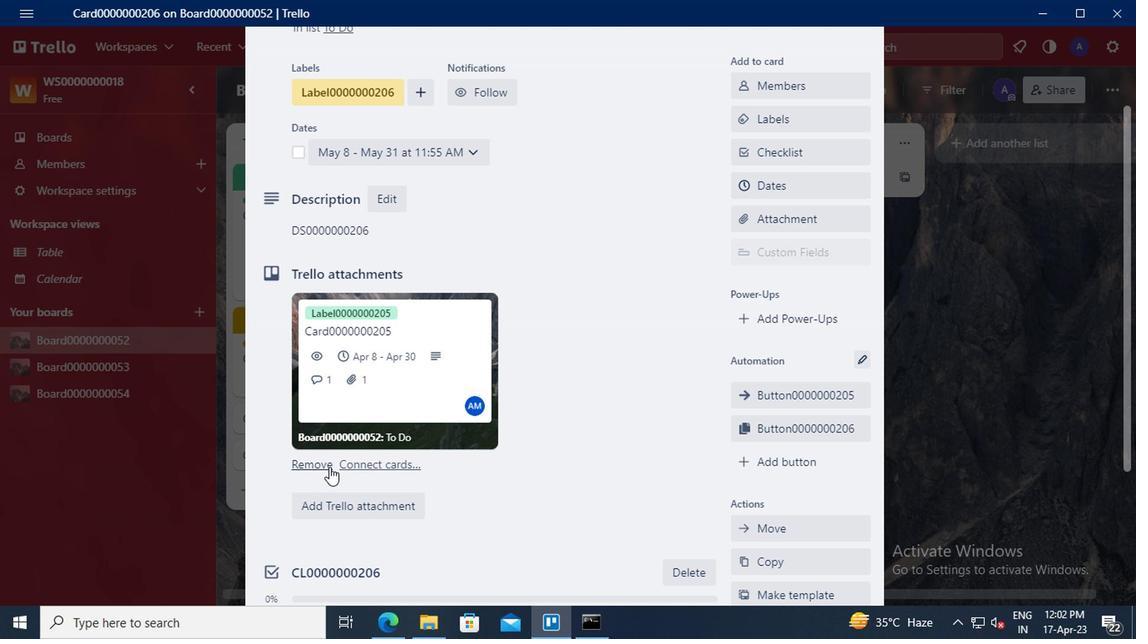 
Action: Mouse moved to (324, 466)
Screenshot: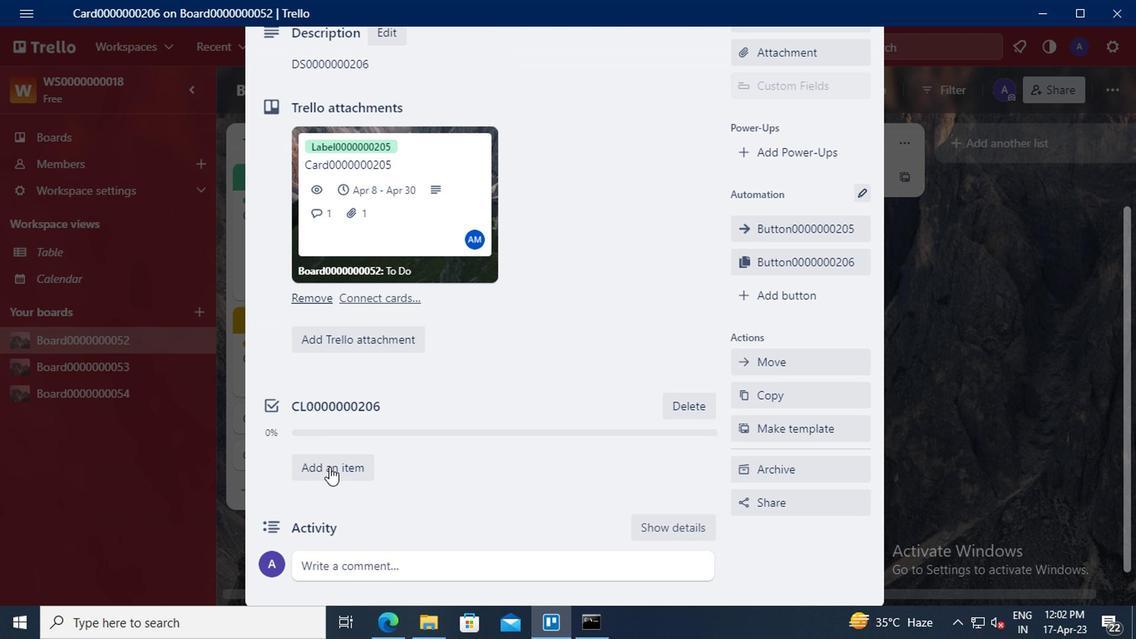 
Action: Mouse scrolled (324, 465) with delta (0, -1)
Screenshot: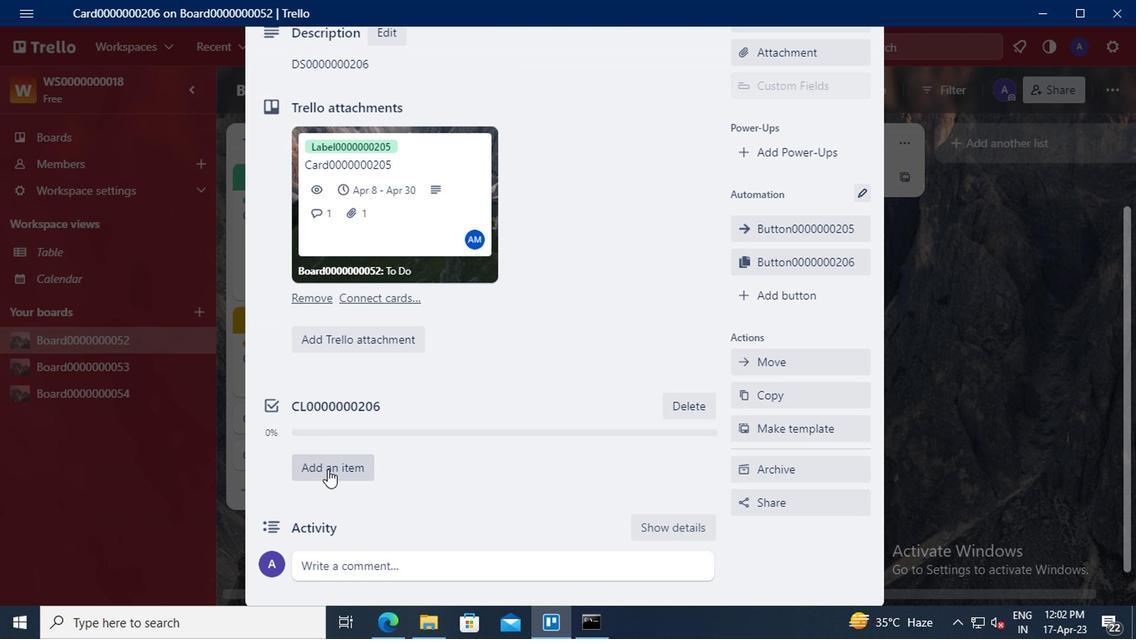 
Action: Mouse moved to (331, 492)
Screenshot: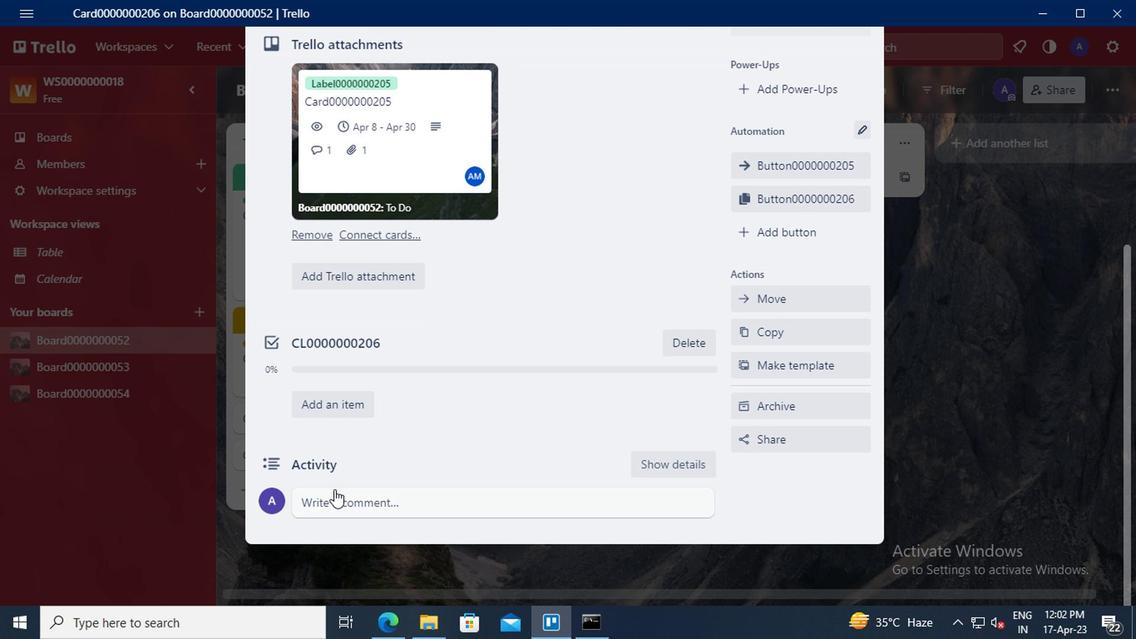 
Action: Mouse pressed left at (331, 492)
Screenshot: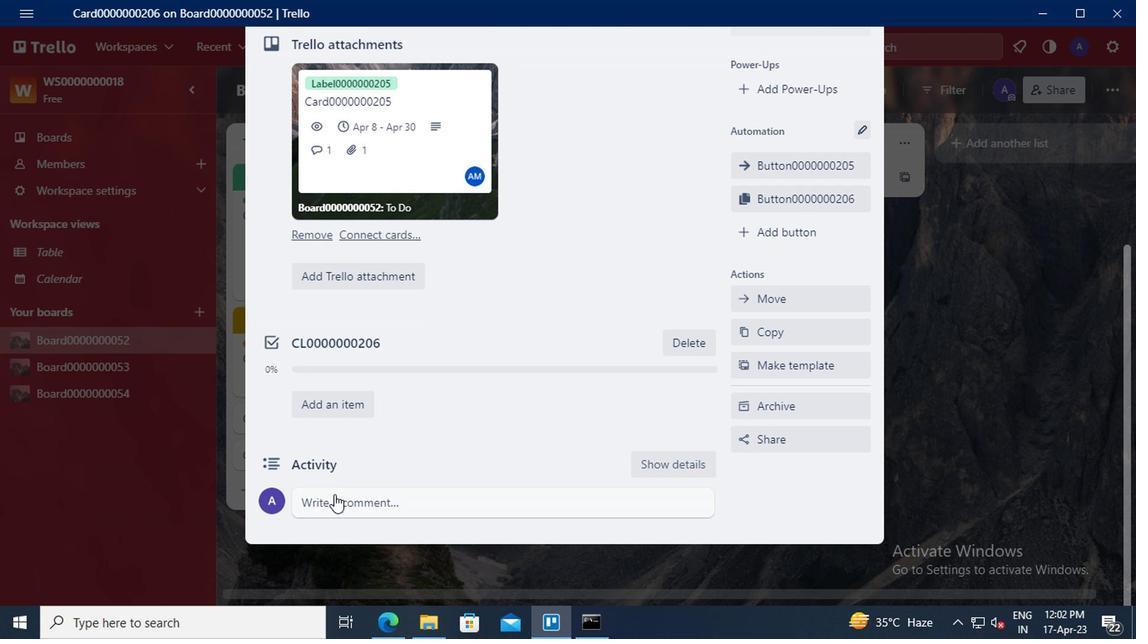 
Action: Mouse moved to (331, 495)
Screenshot: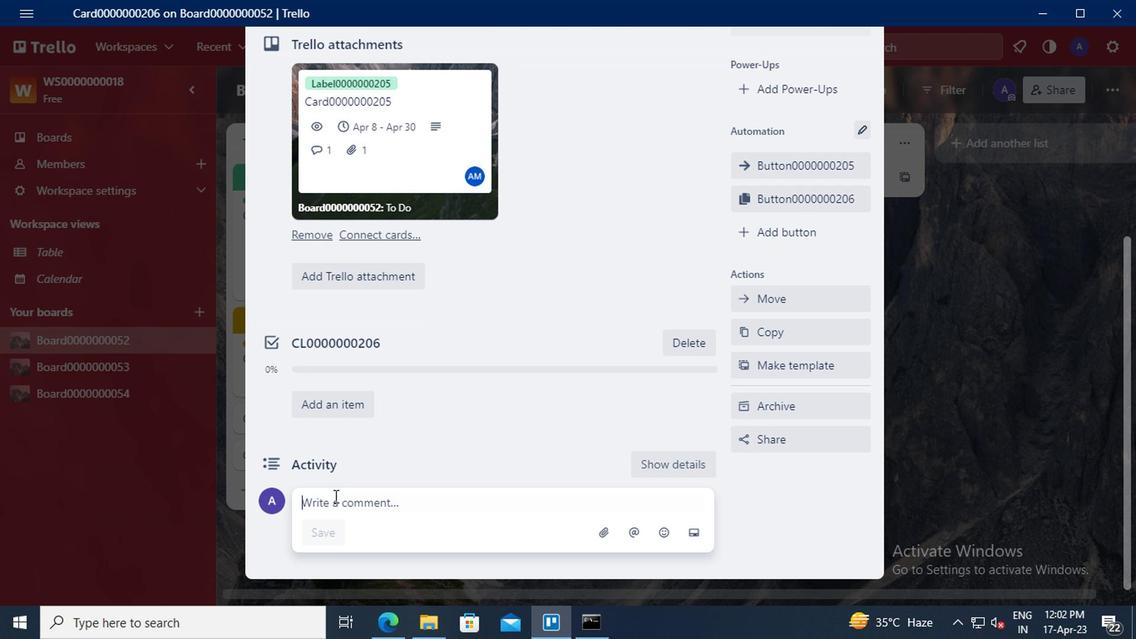 
Action: Key pressed <Key.shift>CM0000000206
Screenshot: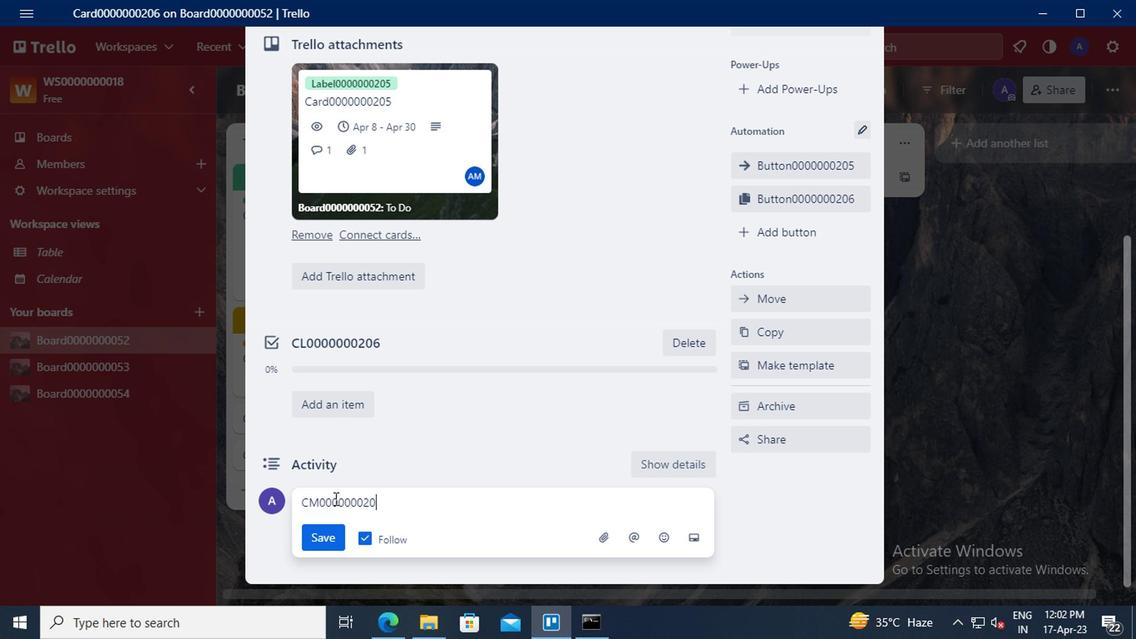 
Action: Mouse moved to (326, 529)
Screenshot: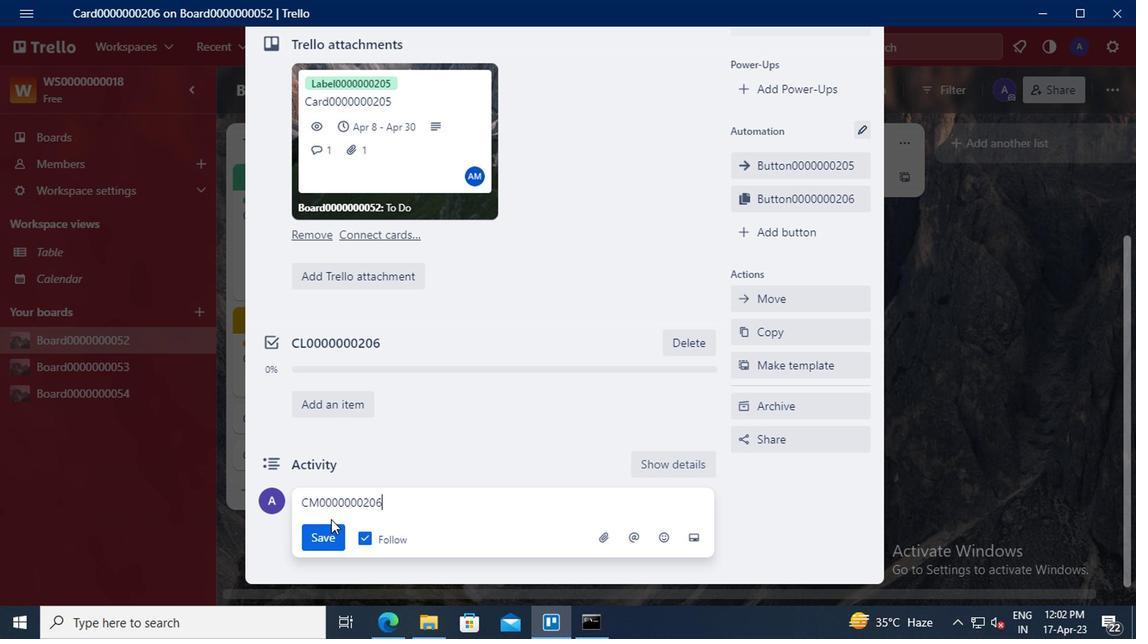 
Action: Mouse pressed left at (326, 529)
Screenshot: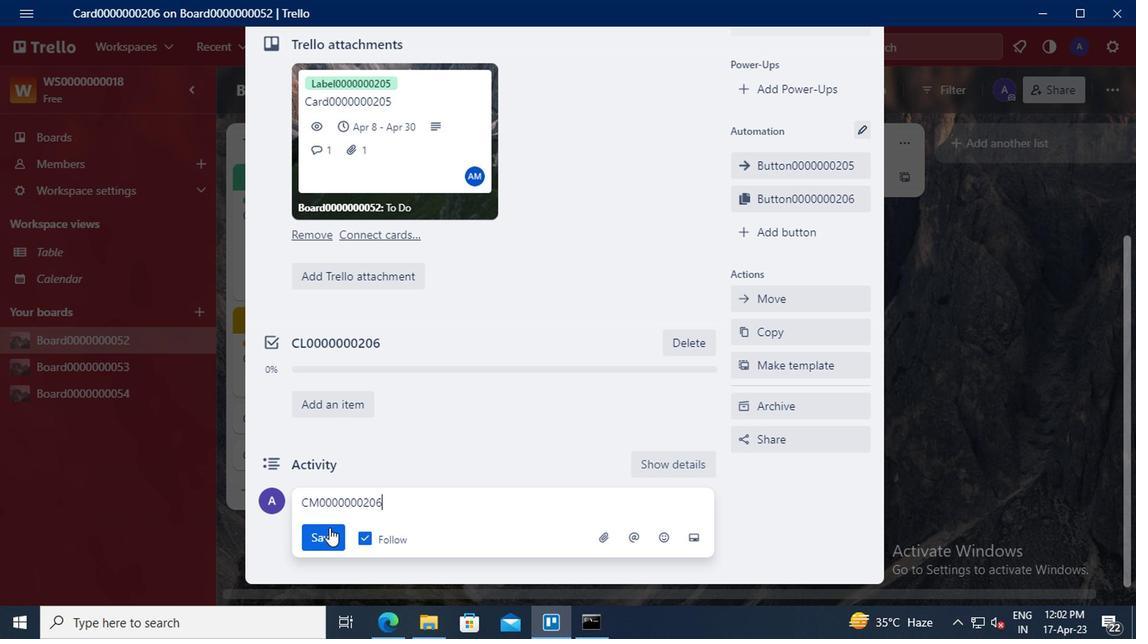 
